 Task: Search one way flight ticket for 1 adult, 1 child, 1 infant in seat in premium economy from Midland/odessa: Midland International Air And Space Port to Fort Wayne: Fort Wayne International Airport on 8-4-2023. Choice of flights is JetBlue. Number of bags: 2 carry on bags and 4 checked bags. Price is upto 91000. Outbound departure time preference is 14:00.
Action: Mouse moved to (246, 332)
Screenshot: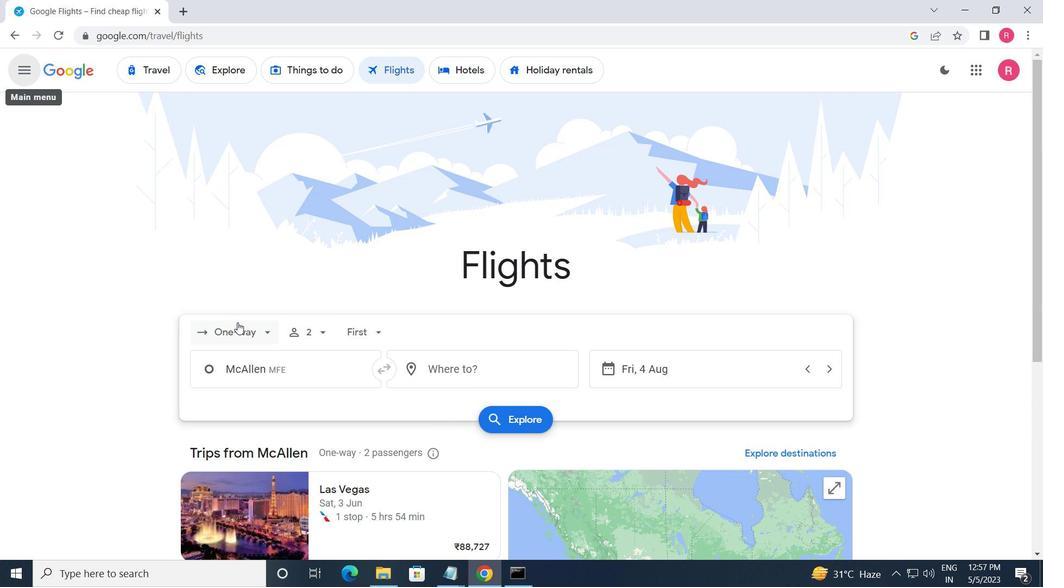 
Action: Mouse pressed left at (246, 332)
Screenshot: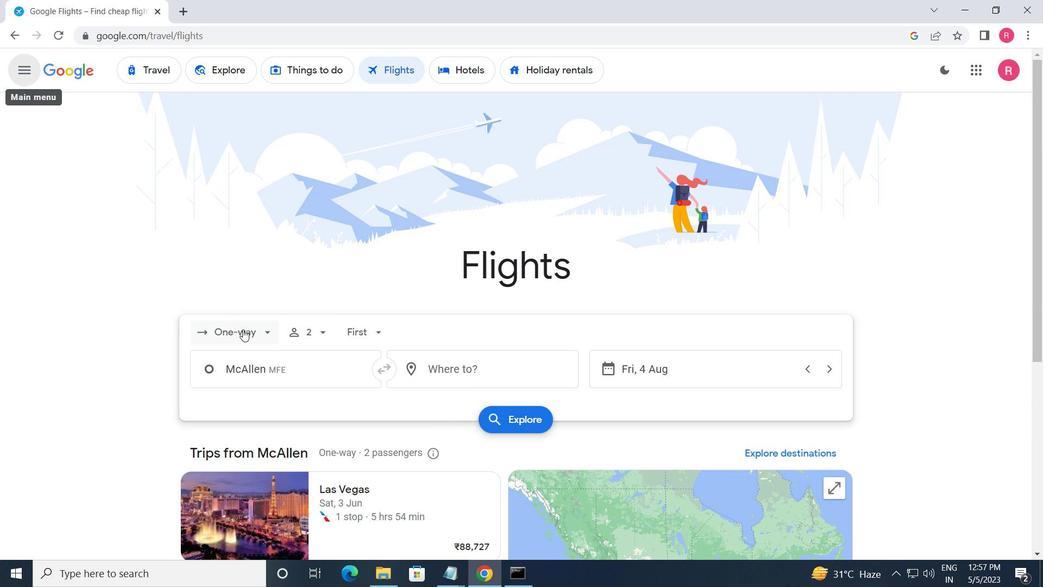 
Action: Mouse moved to (269, 390)
Screenshot: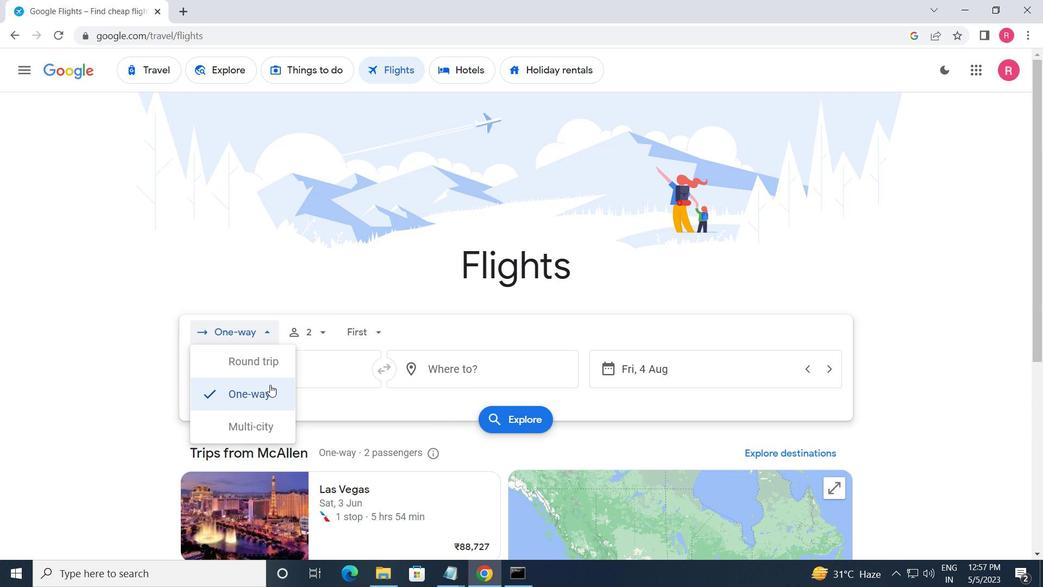 
Action: Mouse pressed left at (269, 390)
Screenshot: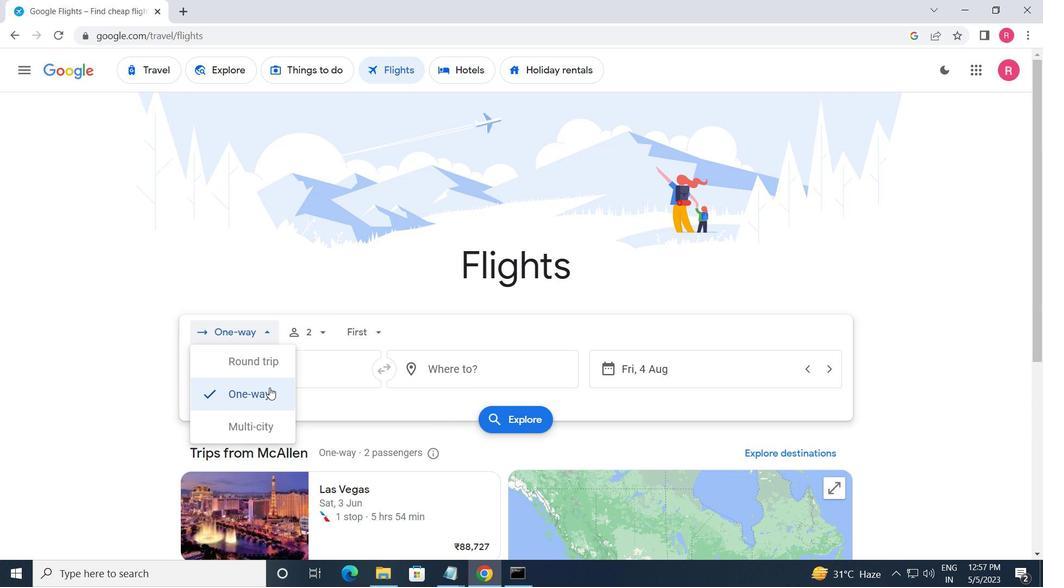 
Action: Mouse moved to (309, 330)
Screenshot: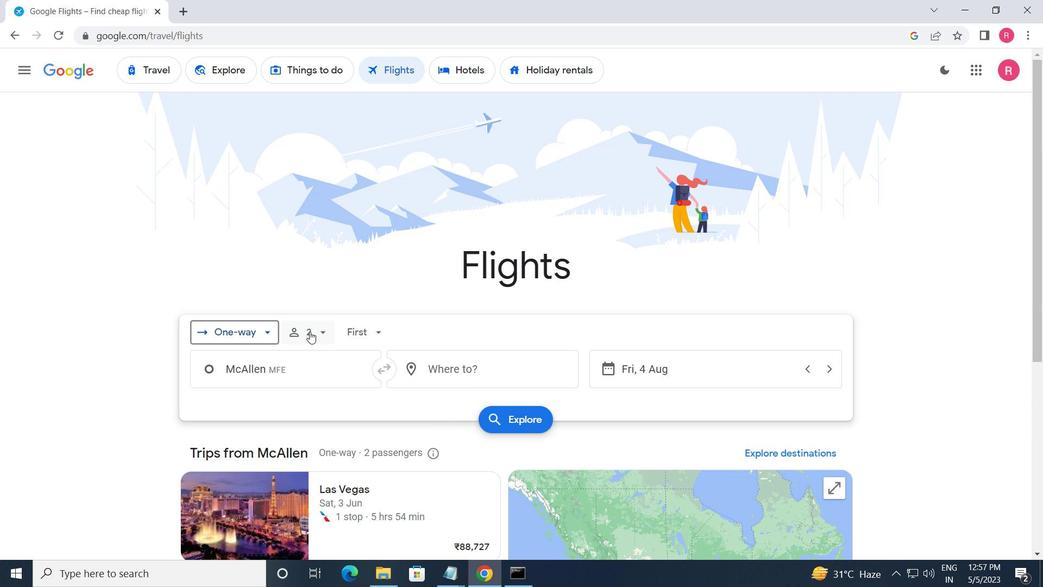 
Action: Mouse pressed left at (309, 330)
Screenshot: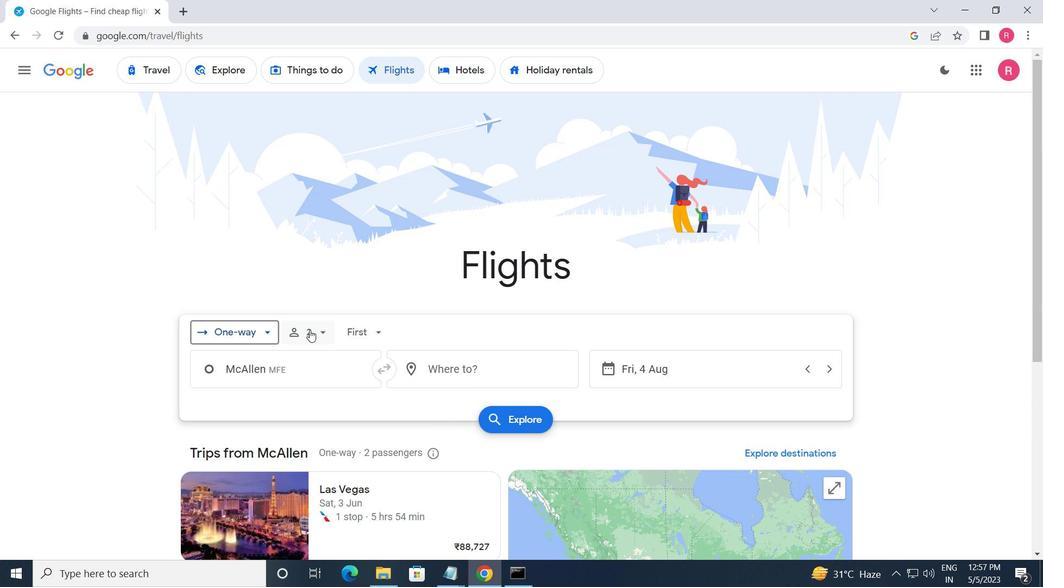 
Action: Mouse moved to (385, 366)
Screenshot: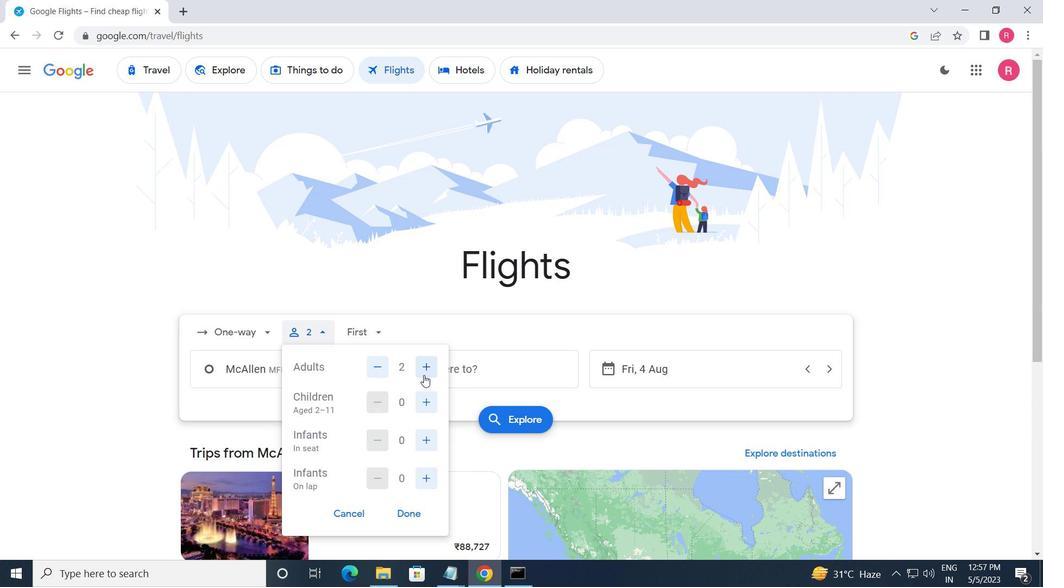 
Action: Mouse pressed left at (385, 366)
Screenshot: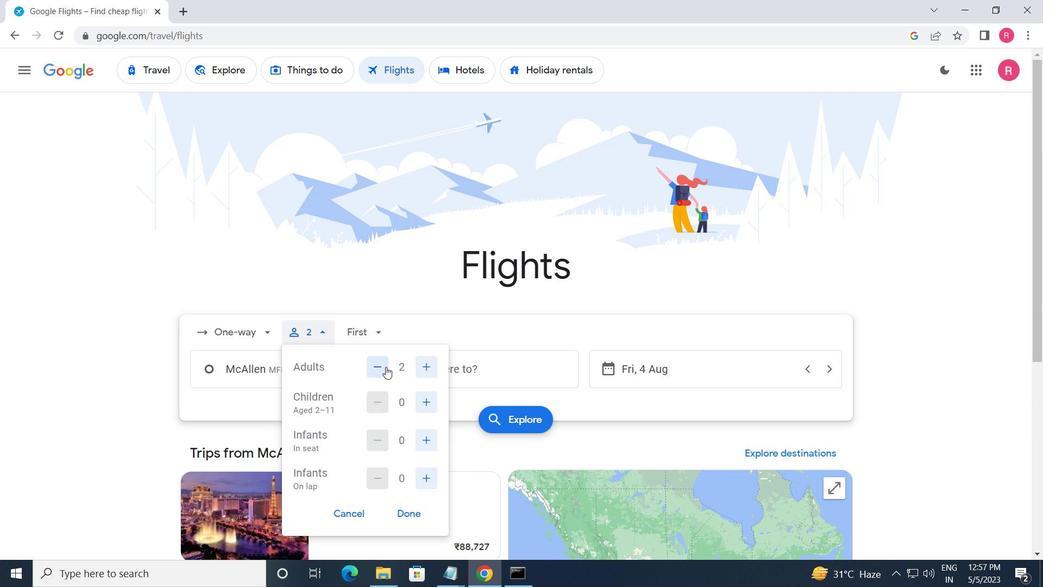 
Action: Mouse moved to (432, 402)
Screenshot: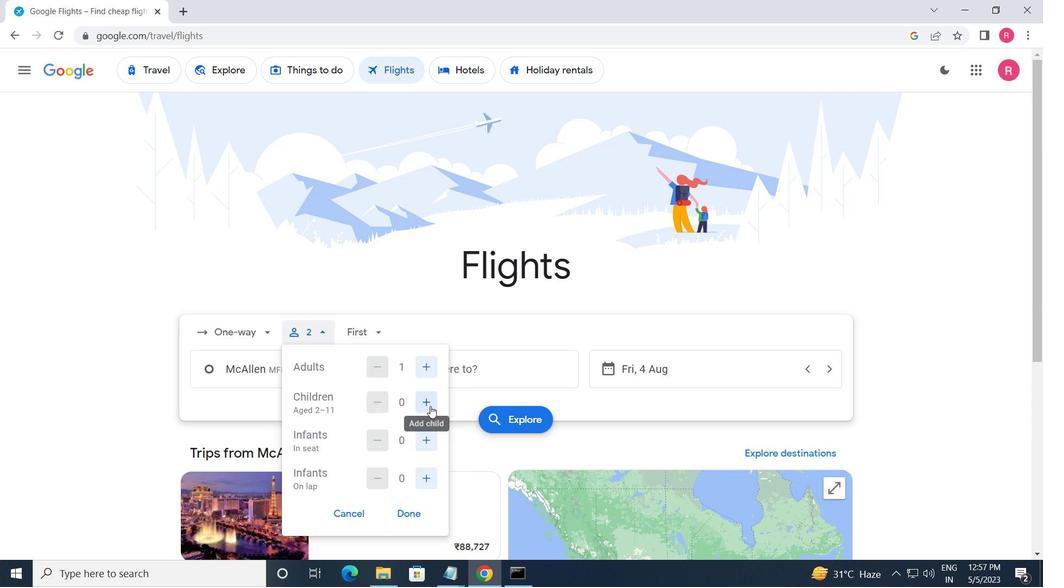 
Action: Mouse pressed left at (432, 402)
Screenshot: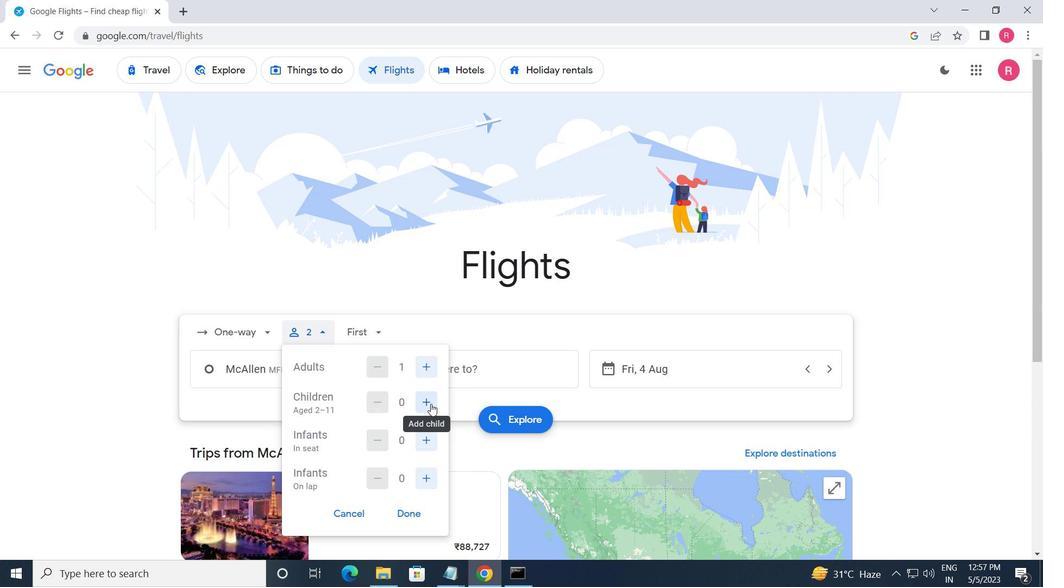 
Action: Mouse moved to (429, 440)
Screenshot: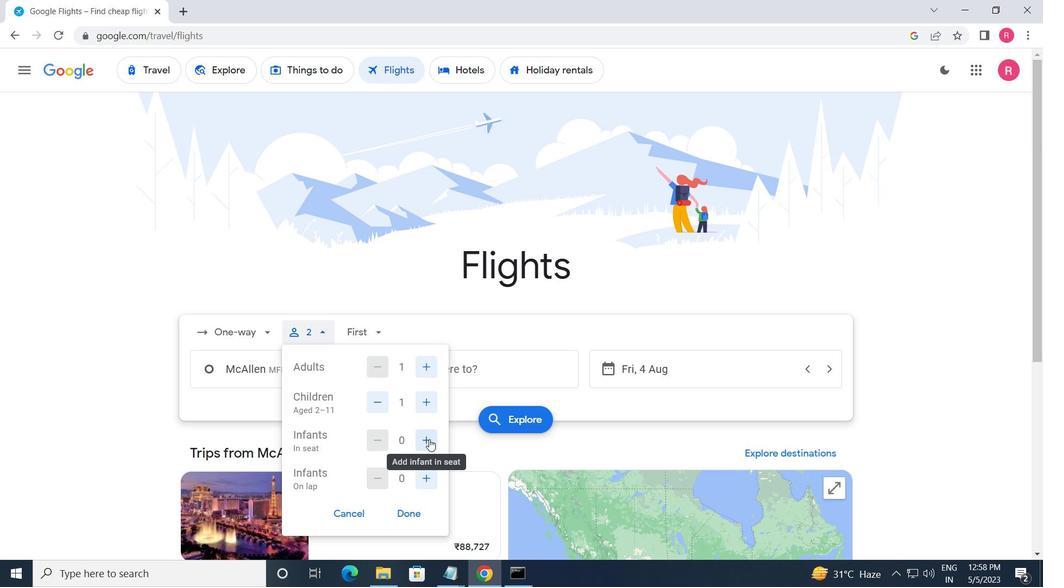 
Action: Mouse pressed left at (429, 440)
Screenshot: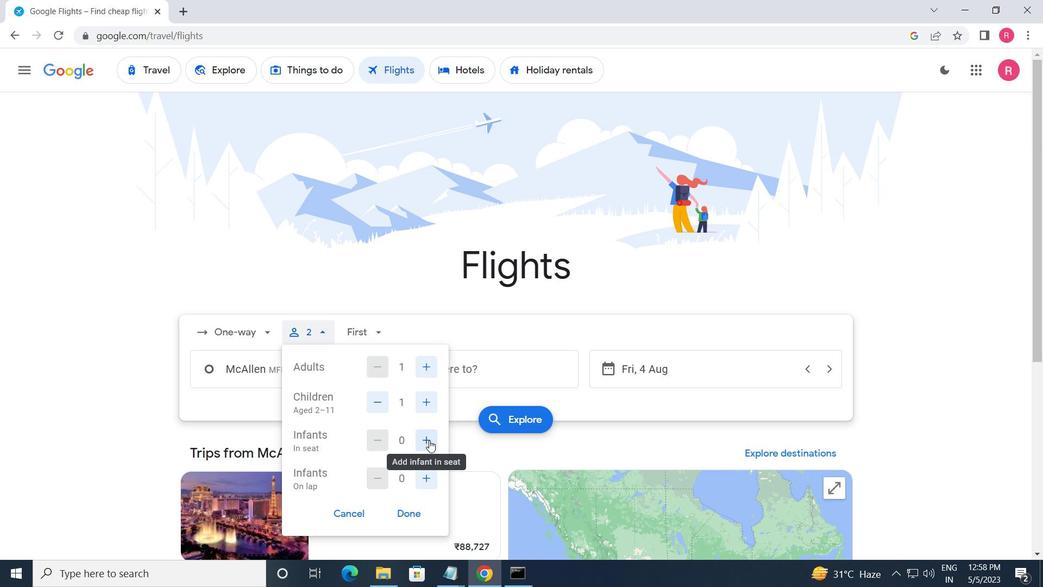 
Action: Mouse moved to (417, 517)
Screenshot: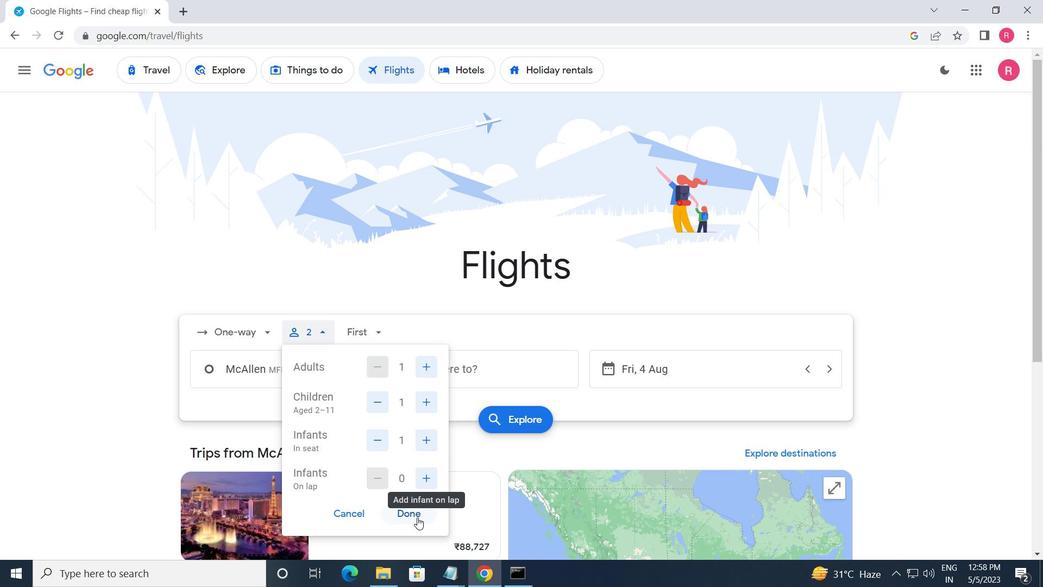 
Action: Mouse pressed left at (417, 517)
Screenshot: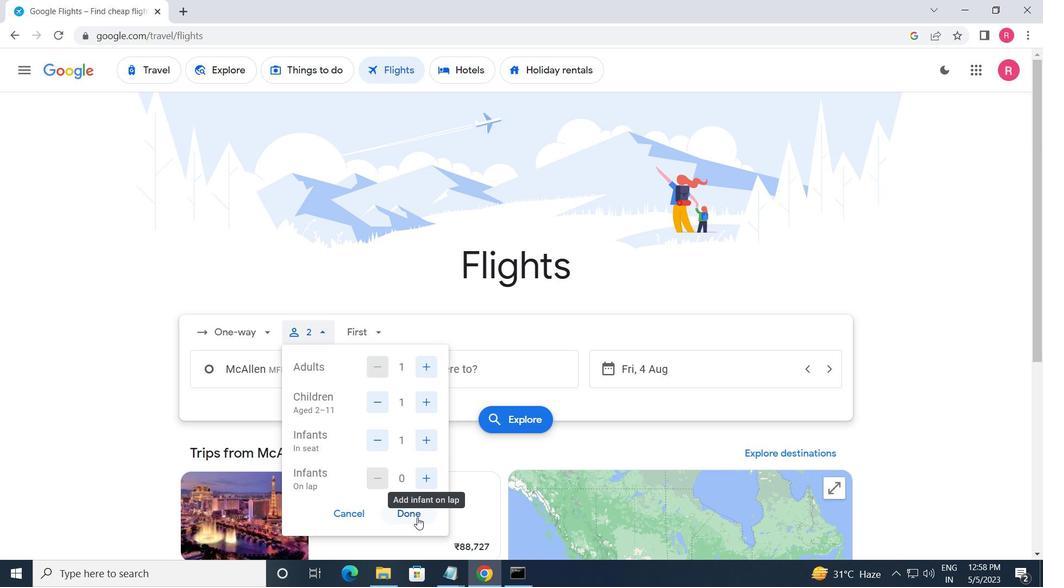 
Action: Mouse moved to (370, 334)
Screenshot: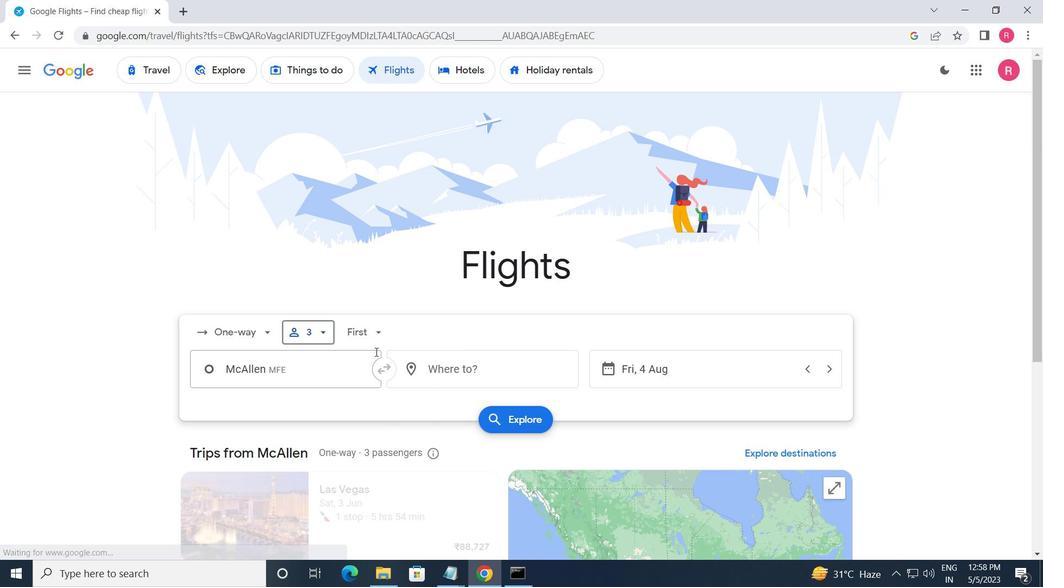 
Action: Mouse pressed left at (370, 334)
Screenshot: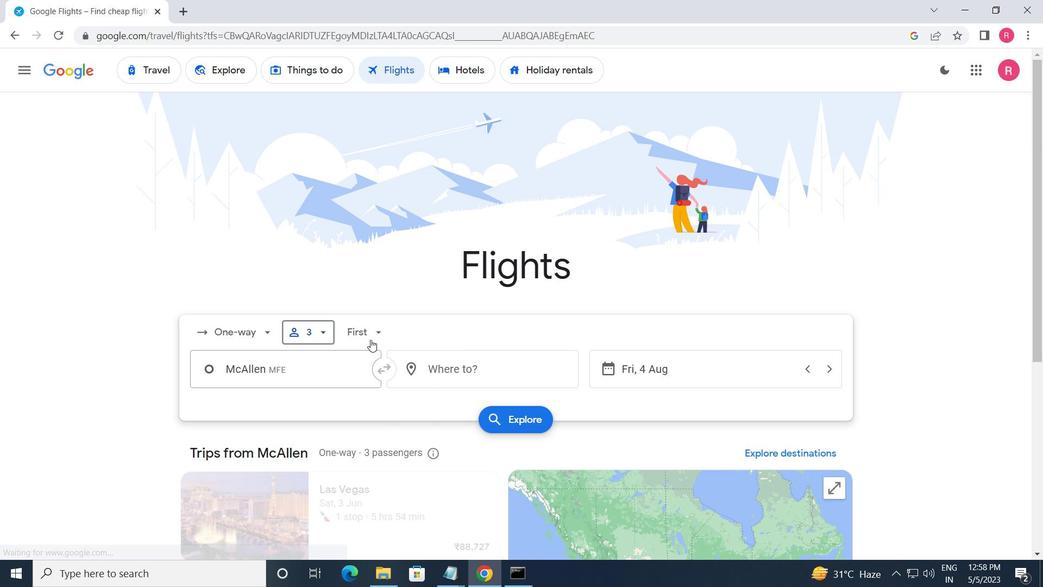 
Action: Mouse moved to (403, 397)
Screenshot: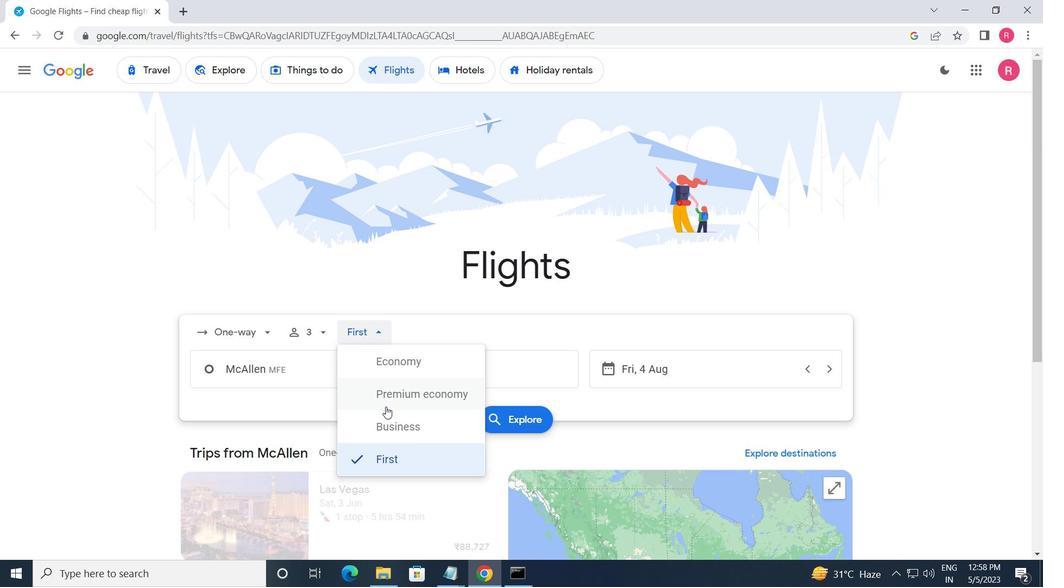 
Action: Mouse pressed left at (403, 397)
Screenshot: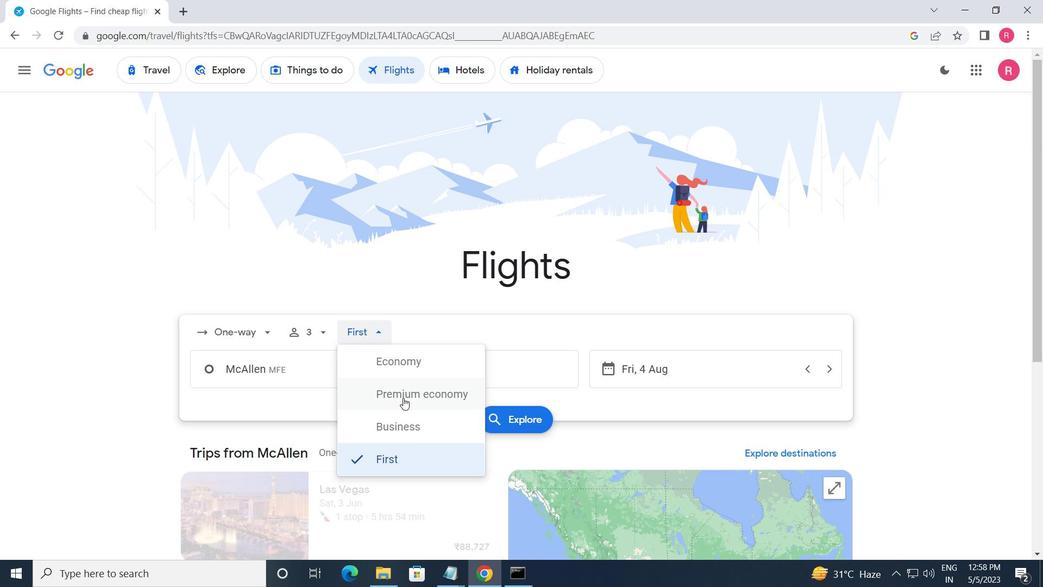 
Action: Mouse moved to (292, 372)
Screenshot: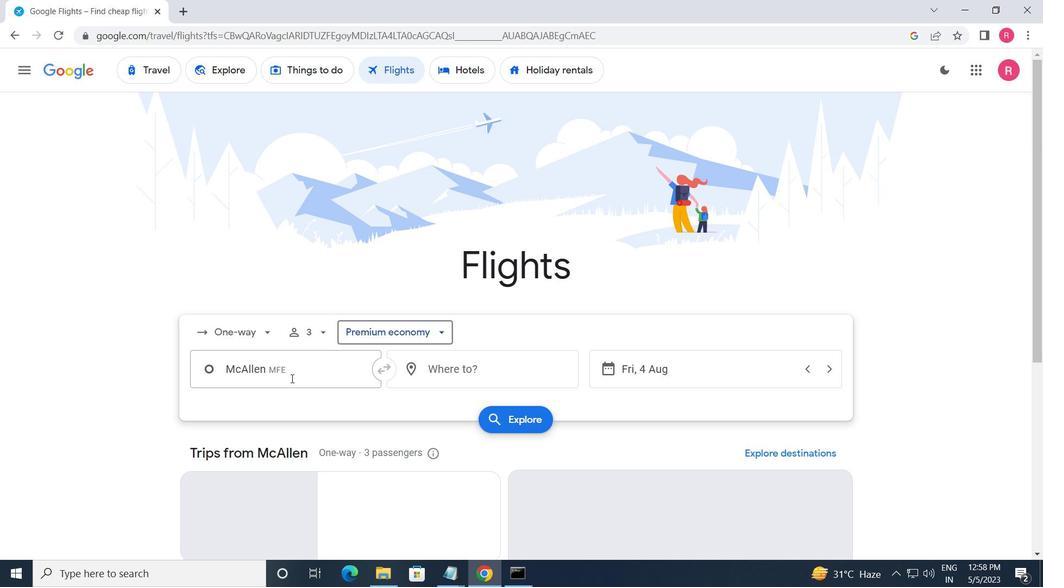 
Action: Mouse pressed left at (292, 372)
Screenshot: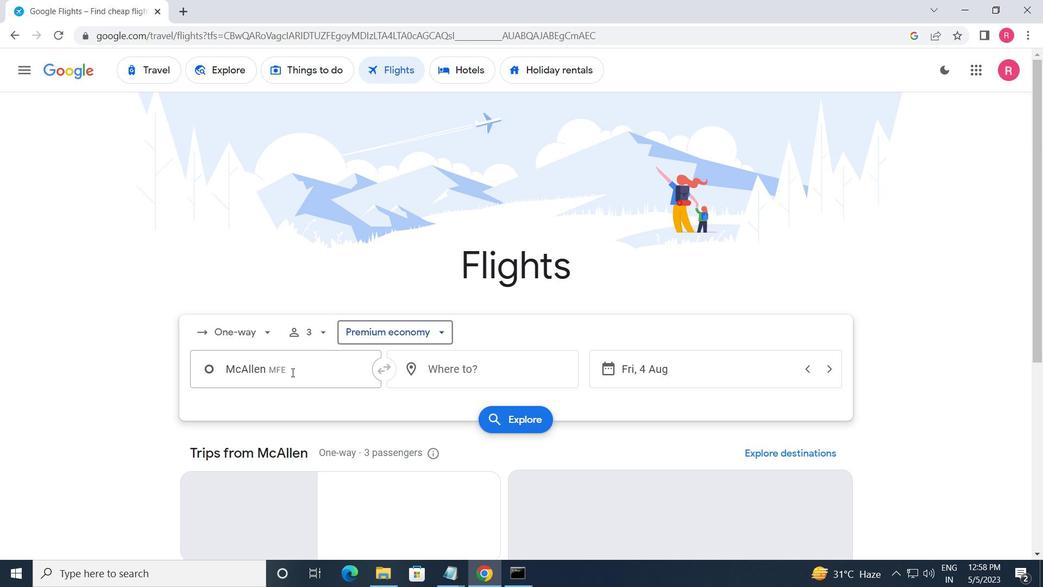 
Action: Key pressed <Key.backspace><Key.caps_lock>m<Key.caps_lock>idland
Screenshot: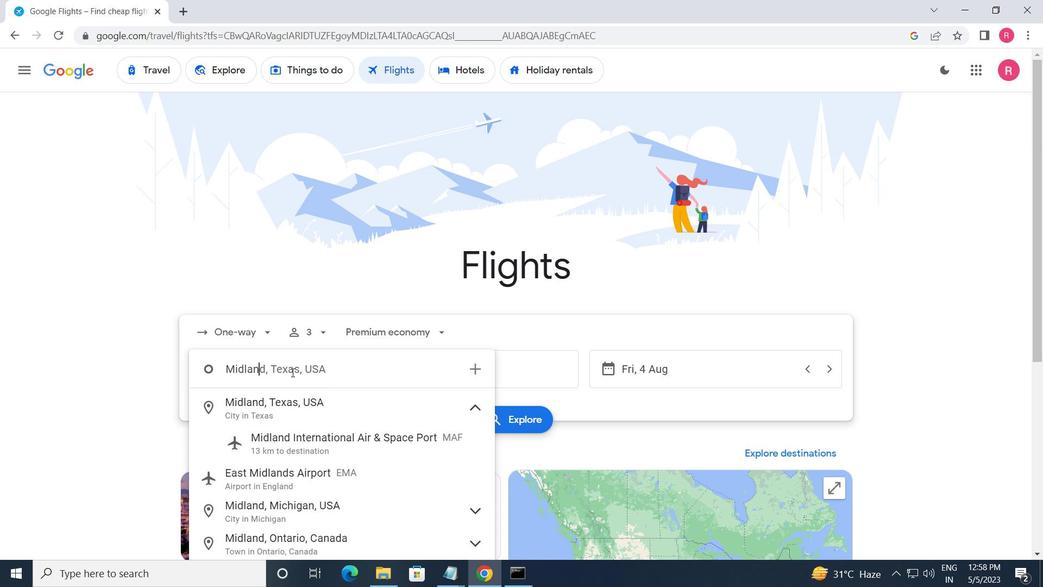 
Action: Mouse moved to (341, 449)
Screenshot: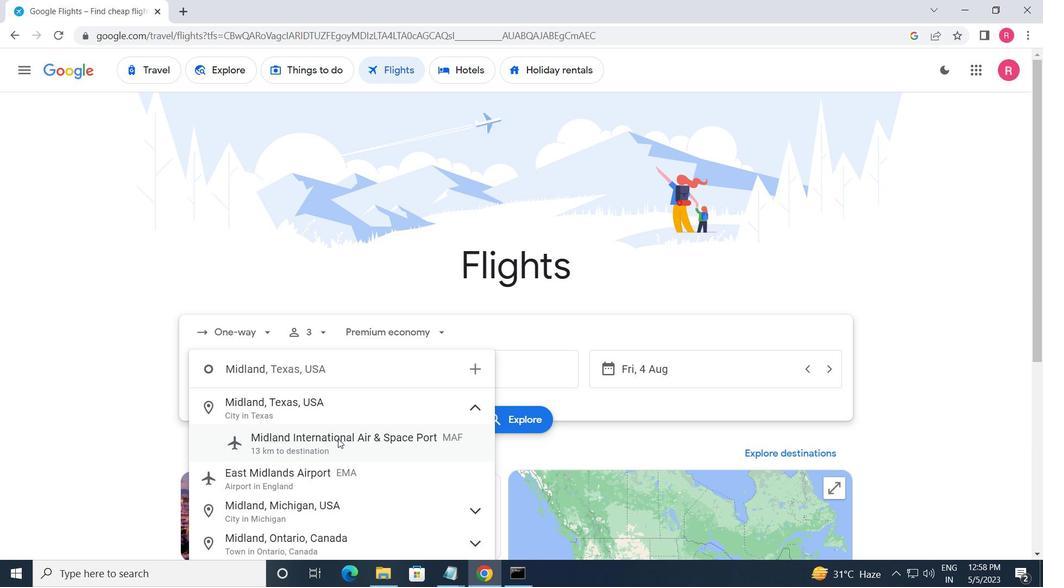 
Action: Mouse pressed left at (341, 449)
Screenshot: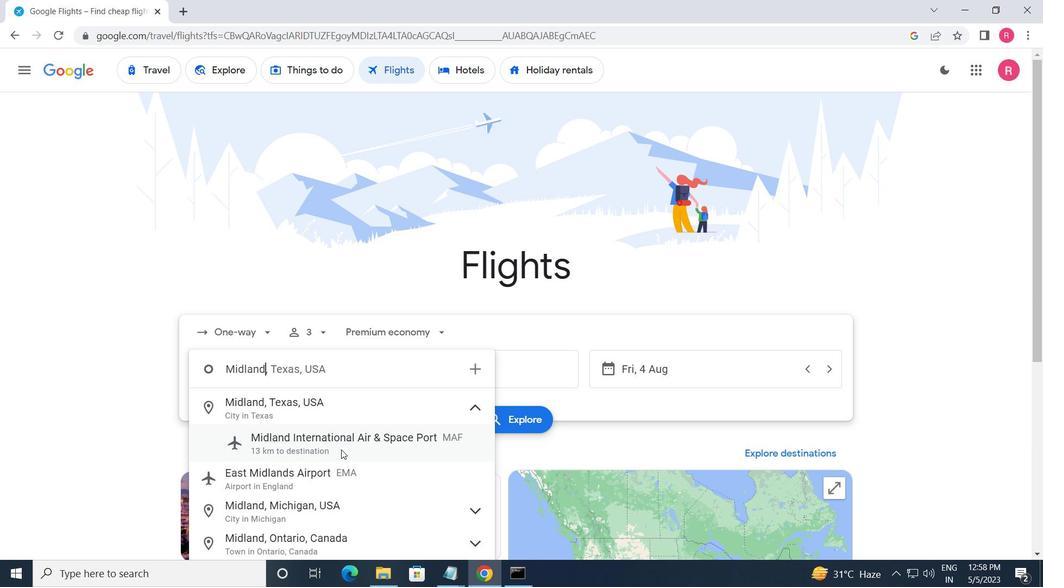
Action: Mouse moved to (492, 366)
Screenshot: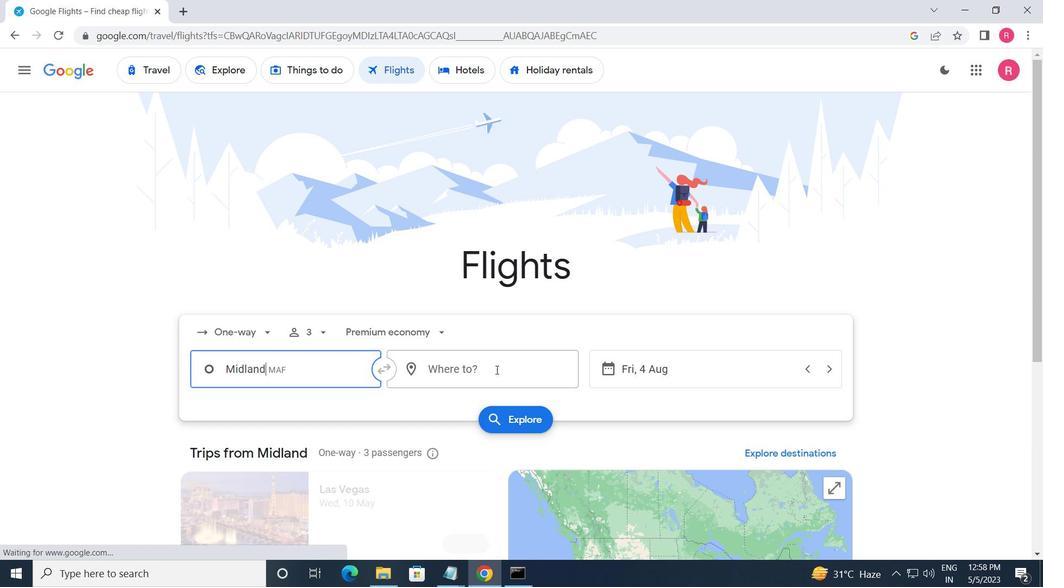 
Action: Mouse pressed left at (492, 366)
Screenshot: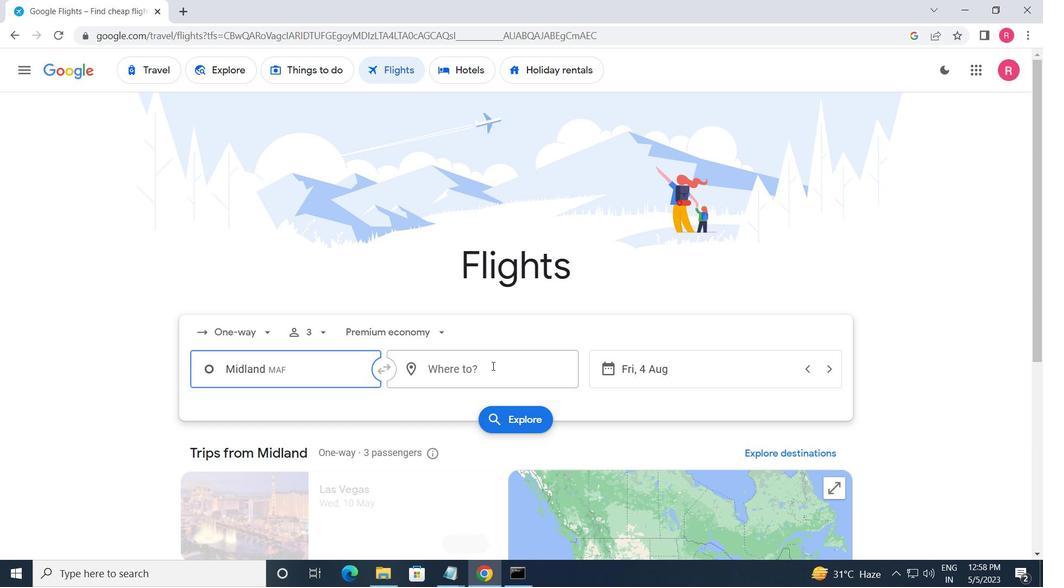 
Action: Mouse moved to (390, 502)
Screenshot: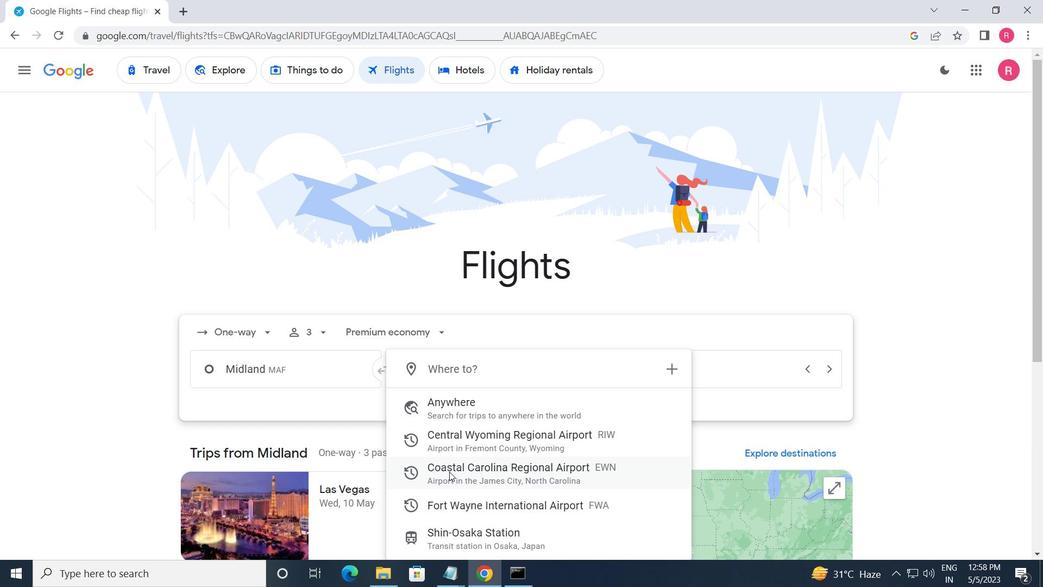 
Action: Key pressed <Key.caps_lock>f<Key.caps_lock>ort<Key.space><Key.caps_lock>w<Key.caps_lock>a
Screenshot: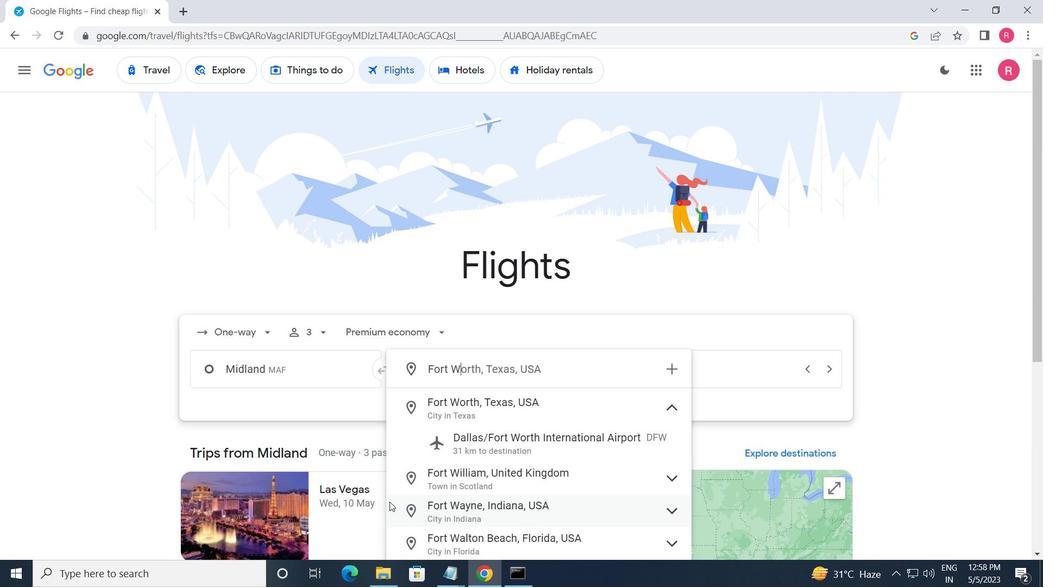 
Action: Mouse moved to (529, 455)
Screenshot: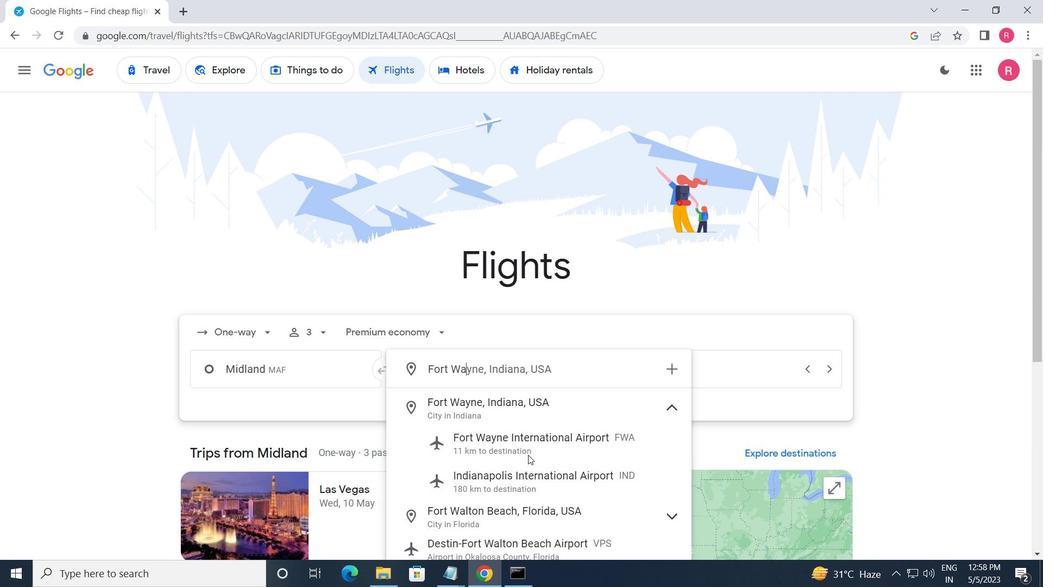 
Action: Mouse pressed left at (529, 455)
Screenshot: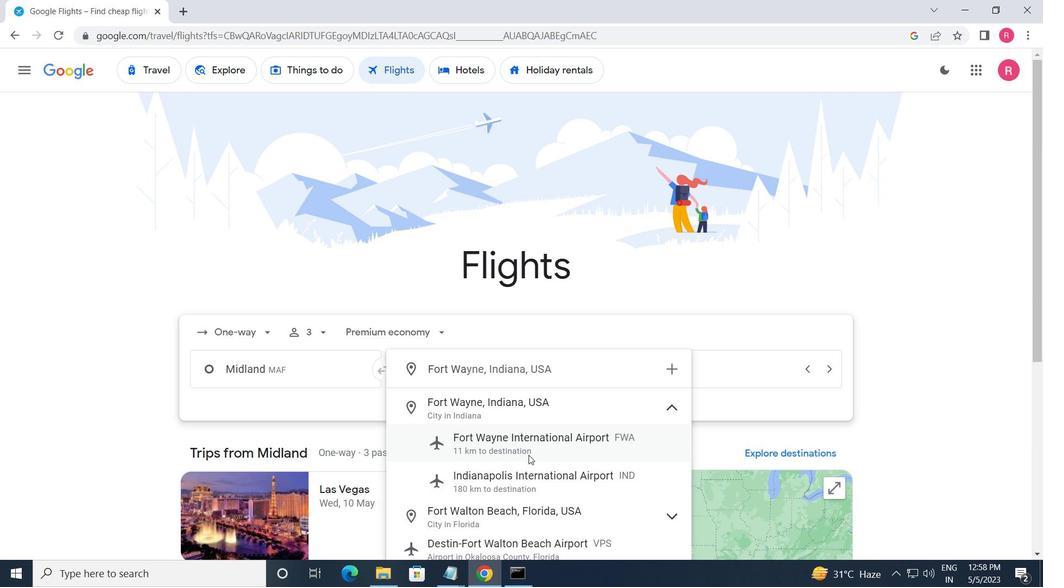 
Action: Mouse moved to (633, 371)
Screenshot: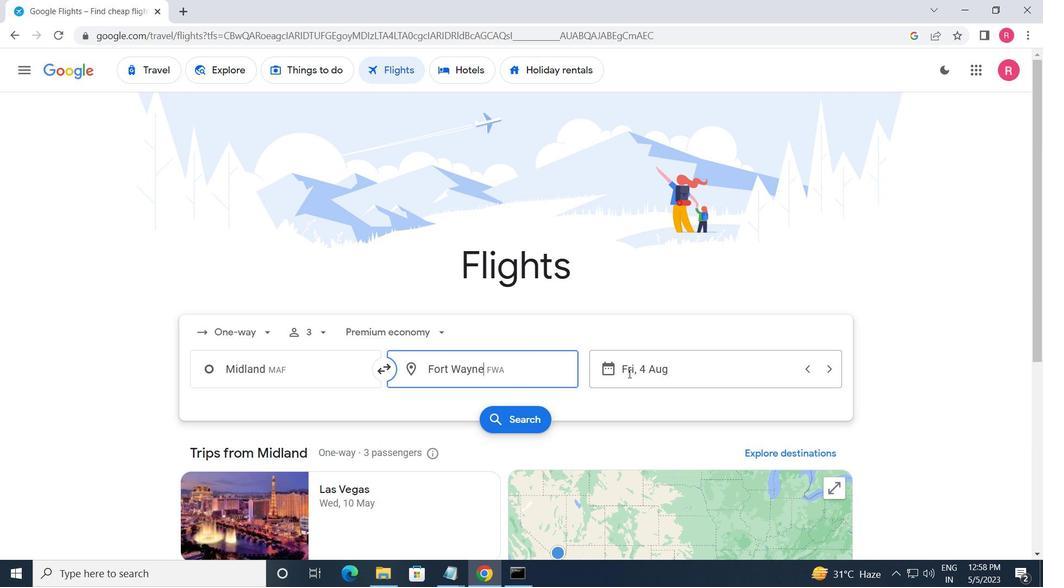 
Action: Mouse pressed left at (633, 371)
Screenshot: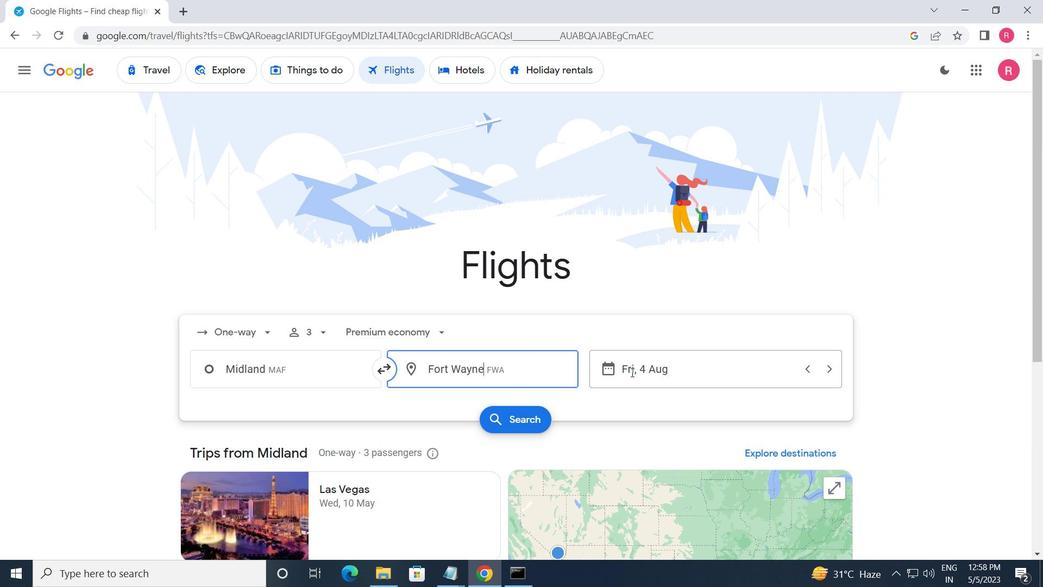 
Action: Mouse moved to (521, 317)
Screenshot: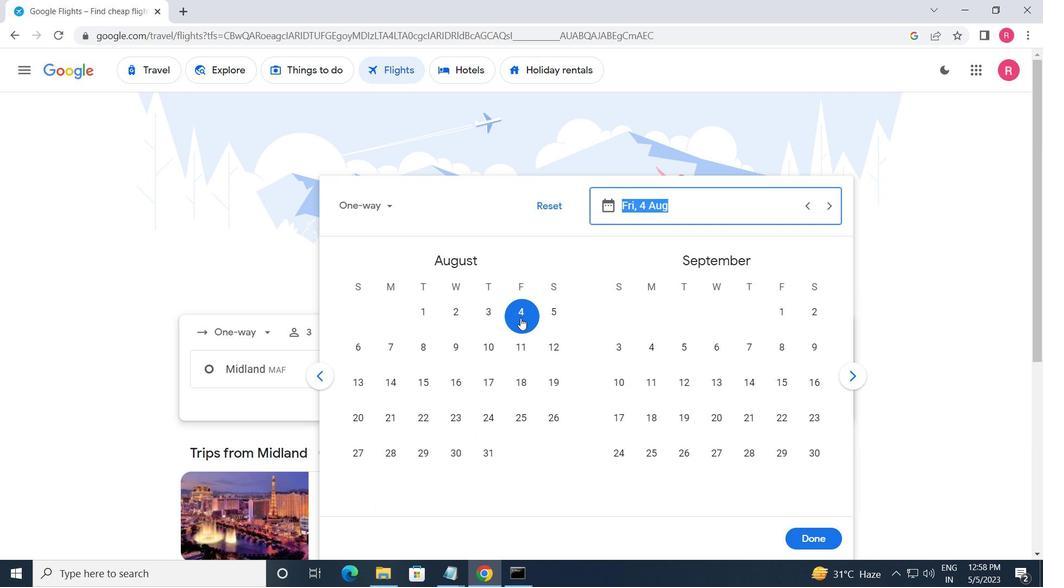 
Action: Mouse pressed left at (521, 317)
Screenshot: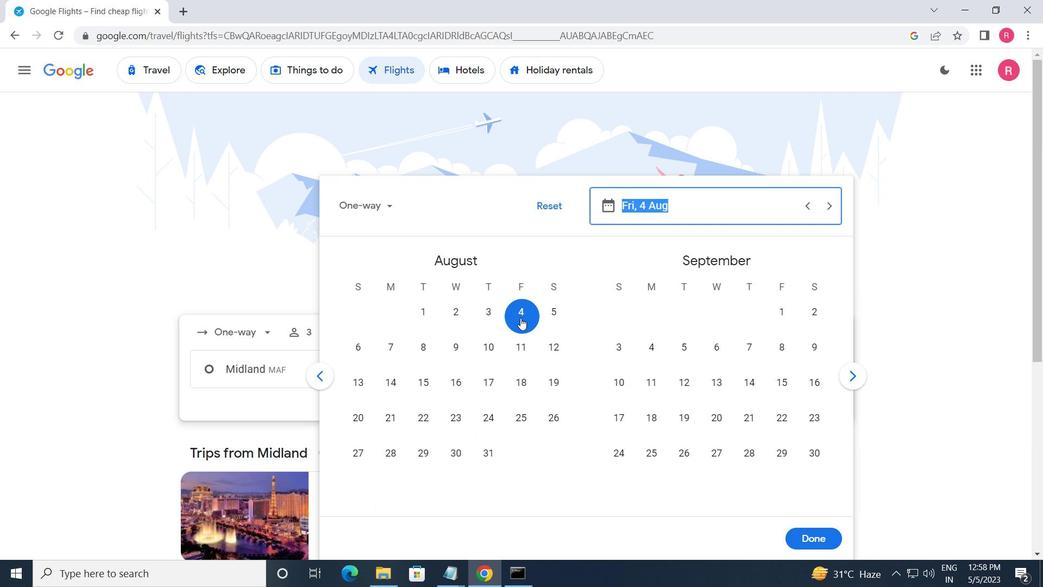 
Action: Mouse moved to (837, 538)
Screenshot: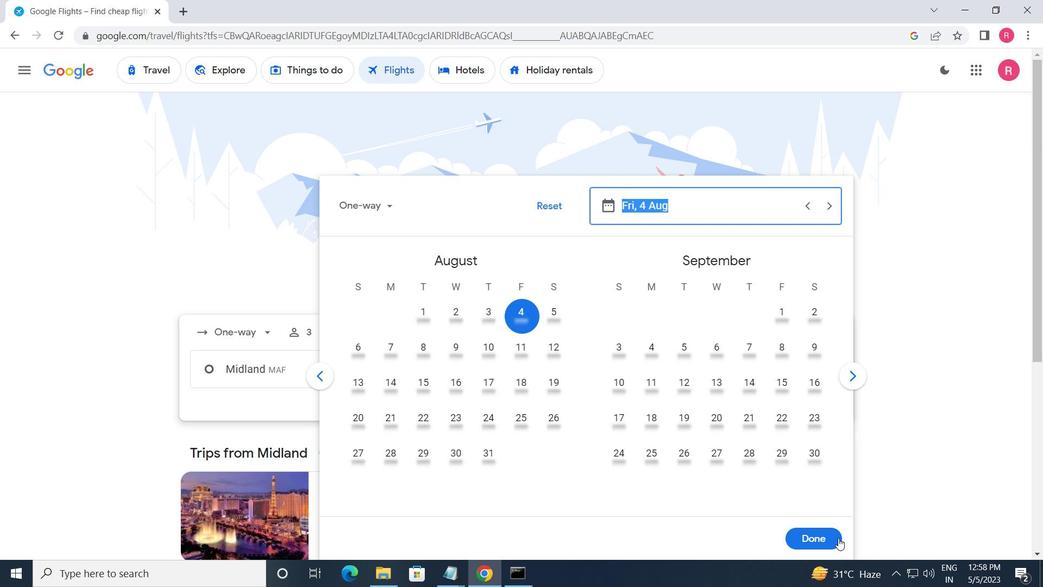 
Action: Mouse pressed left at (837, 538)
Screenshot: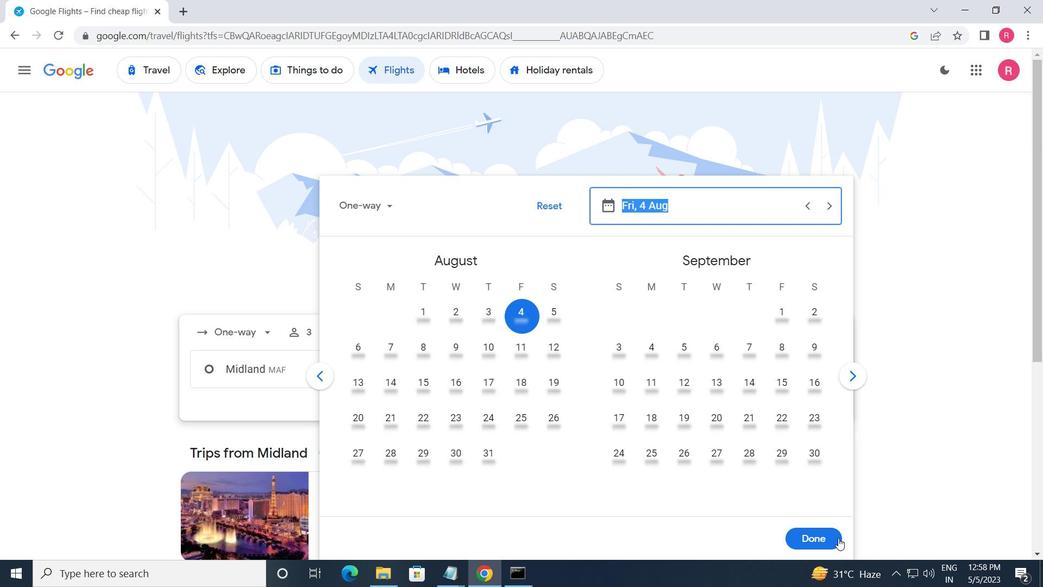 
Action: Mouse moved to (530, 415)
Screenshot: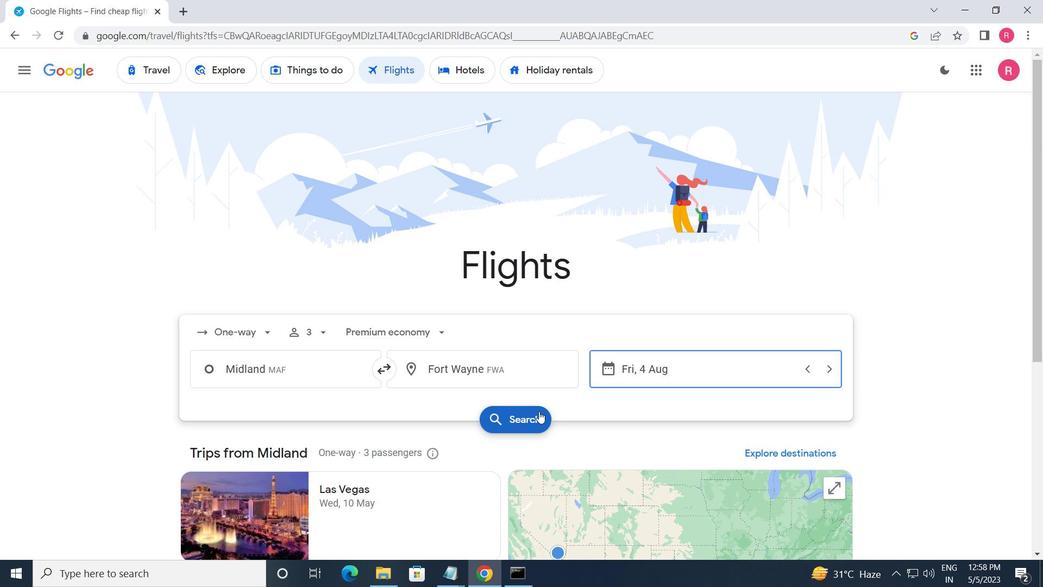
Action: Mouse pressed left at (530, 415)
Screenshot: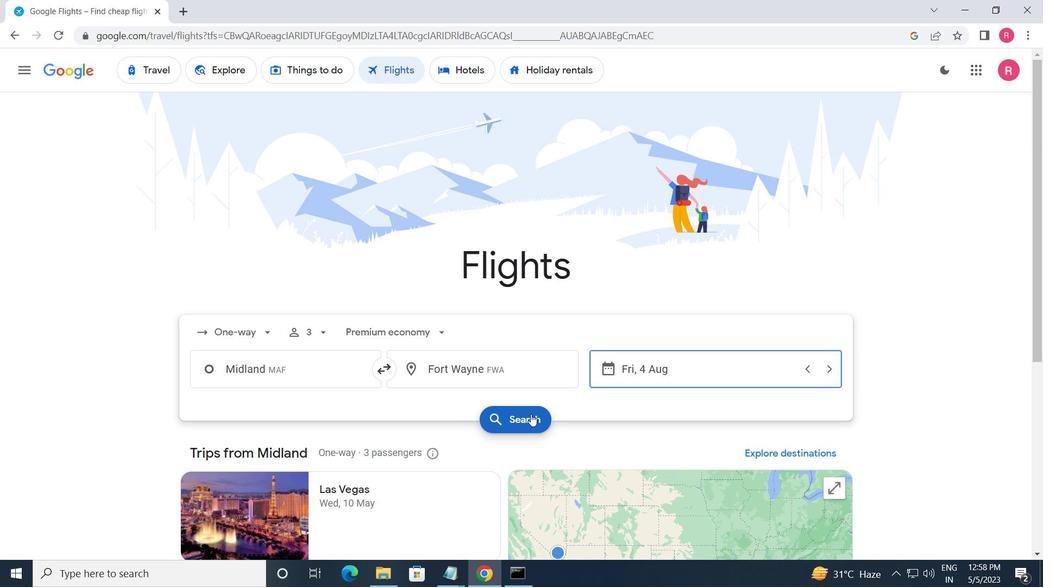 
Action: Mouse moved to (193, 195)
Screenshot: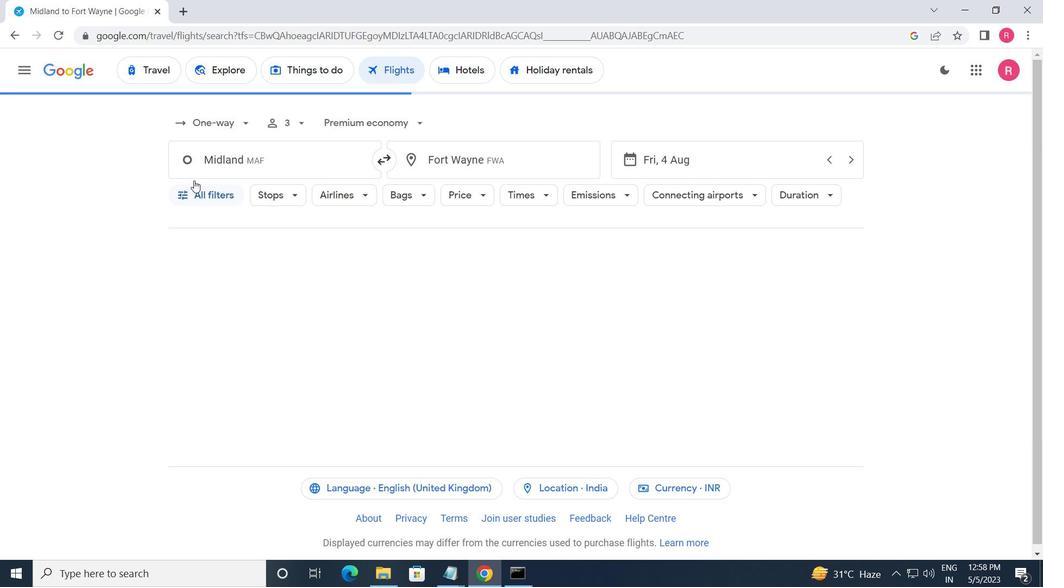 
Action: Mouse pressed left at (193, 195)
Screenshot: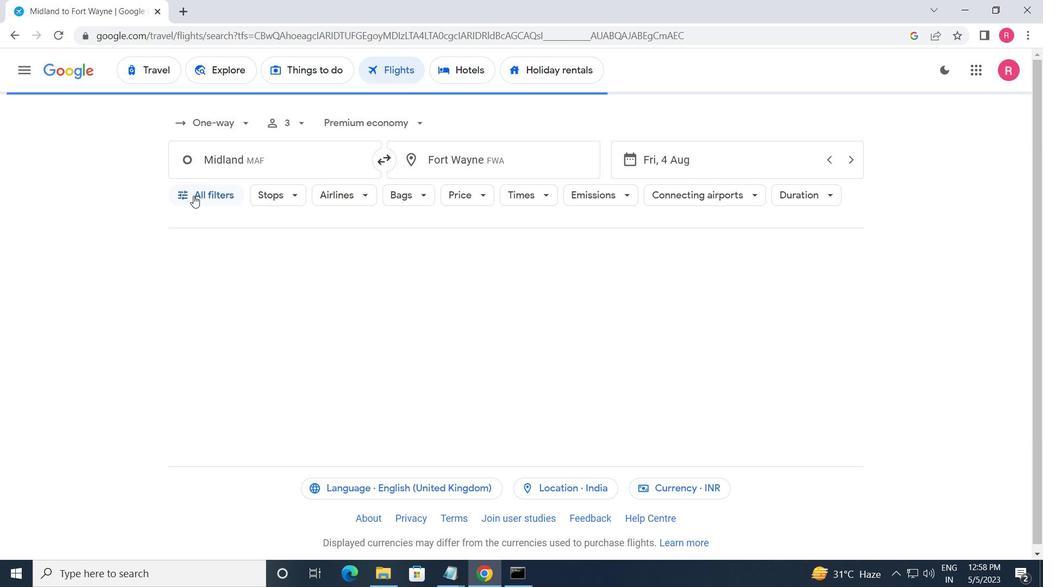 
Action: Mouse moved to (273, 302)
Screenshot: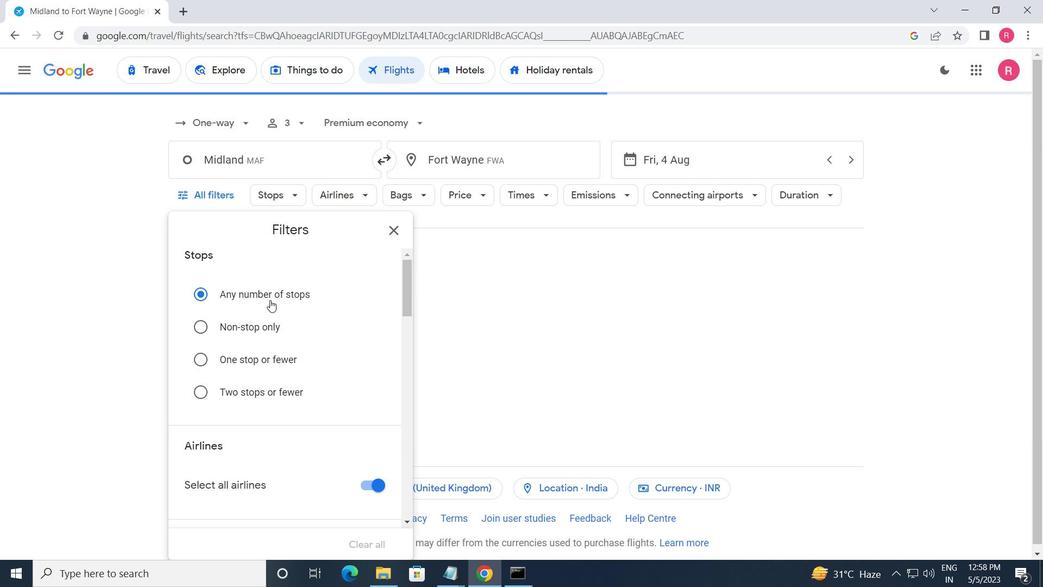 
Action: Mouse scrolled (273, 301) with delta (0, 0)
Screenshot: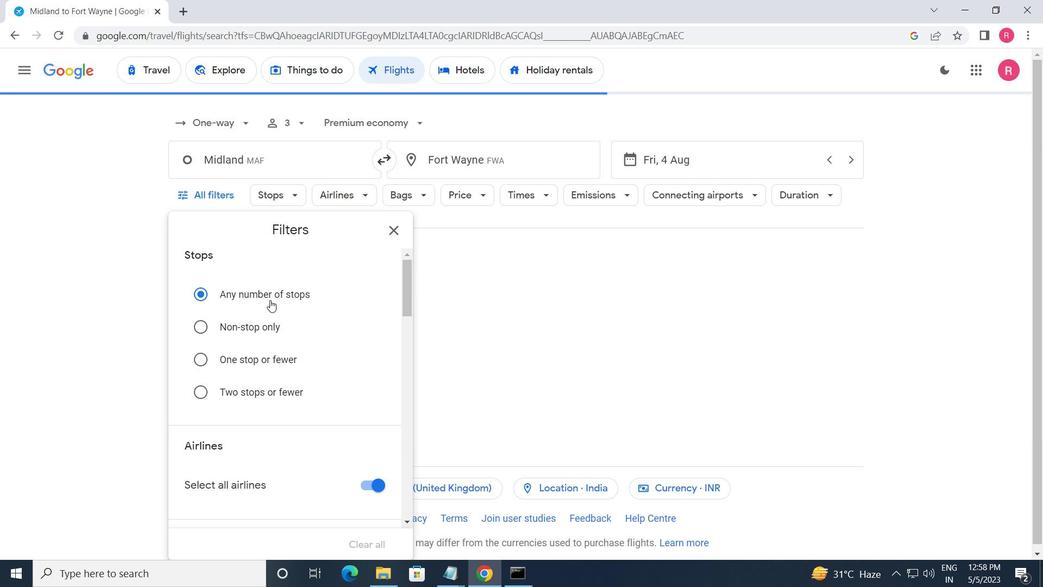 
Action: Mouse moved to (288, 307)
Screenshot: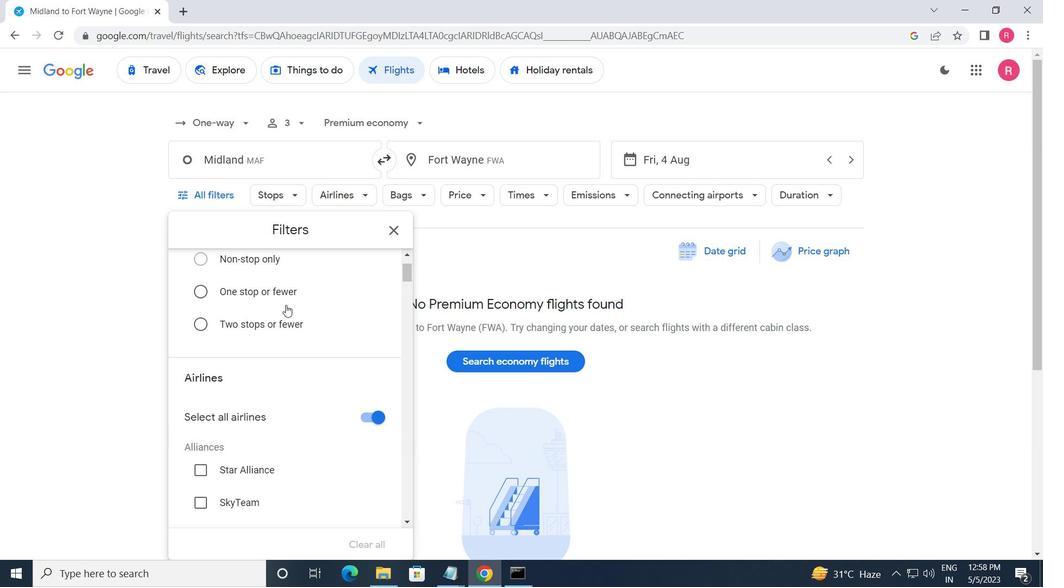 
Action: Mouse scrolled (288, 307) with delta (0, 0)
Screenshot: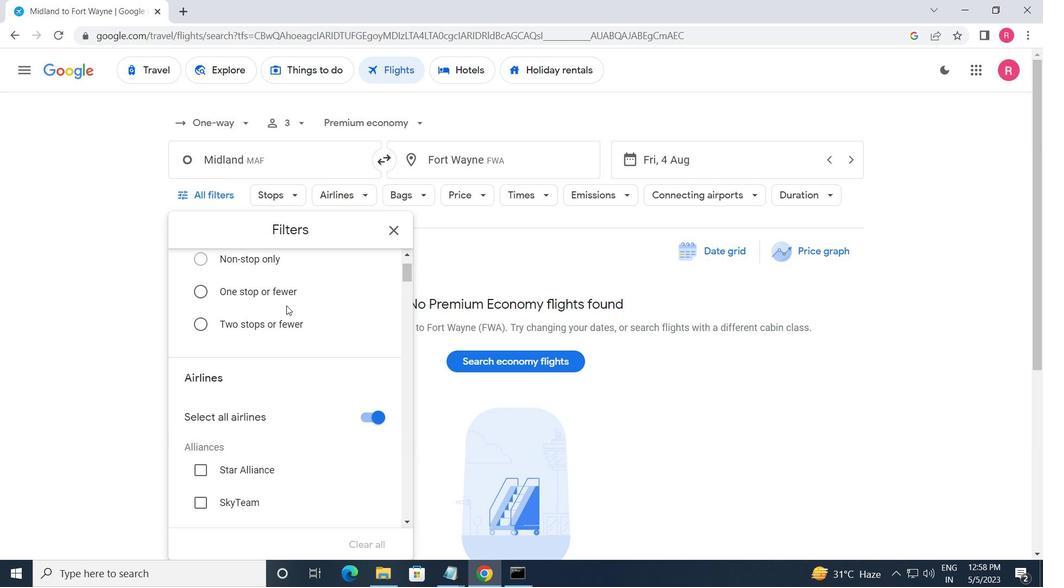 
Action: Mouse moved to (288, 311)
Screenshot: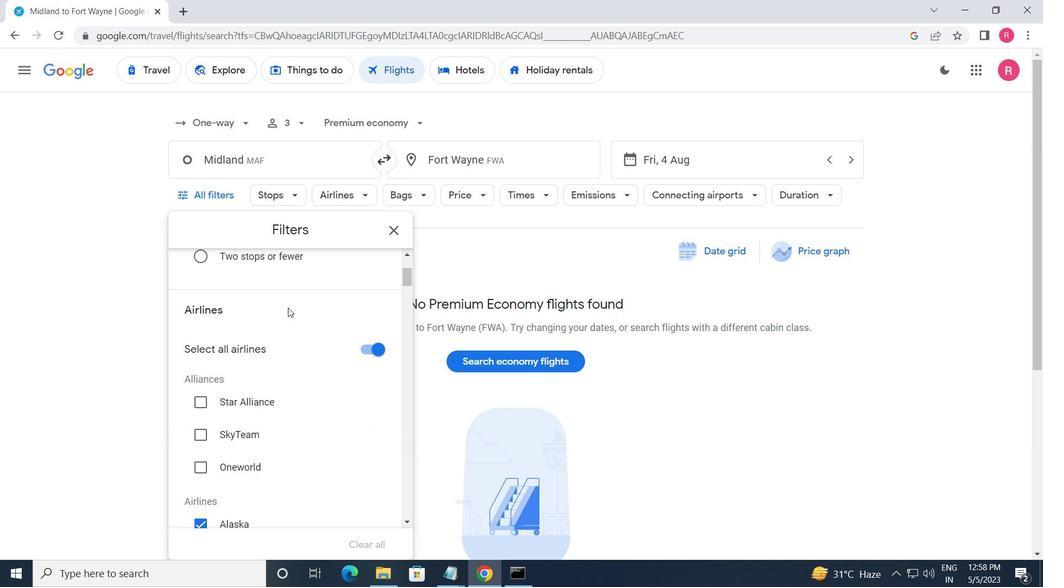
Action: Mouse scrolled (288, 310) with delta (0, 0)
Screenshot: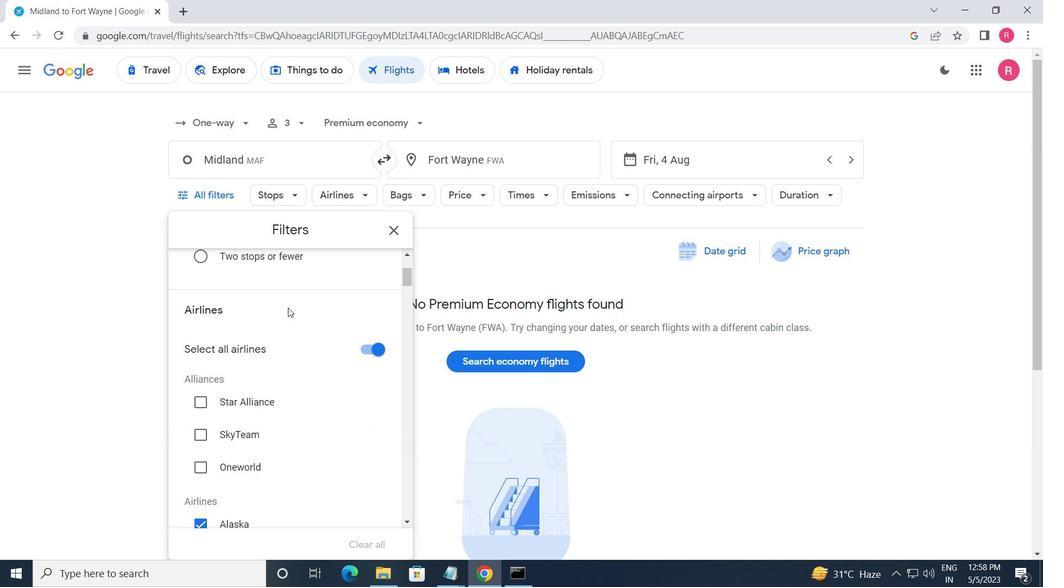 
Action: Mouse moved to (288, 320)
Screenshot: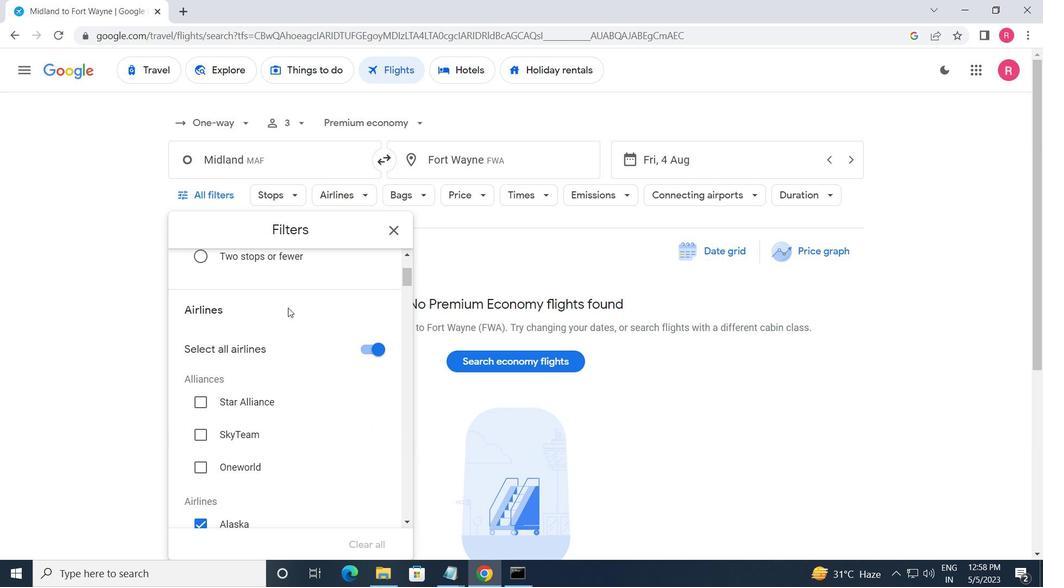 
Action: Mouse scrolled (288, 319) with delta (0, 0)
Screenshot: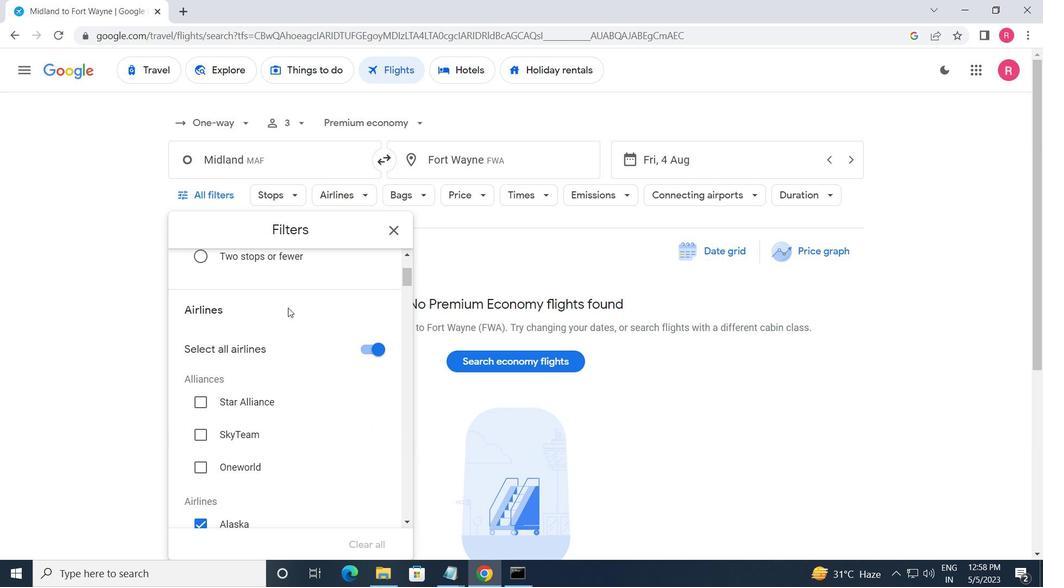 
Action: Mouse moved to (288, 322)
Screenshot: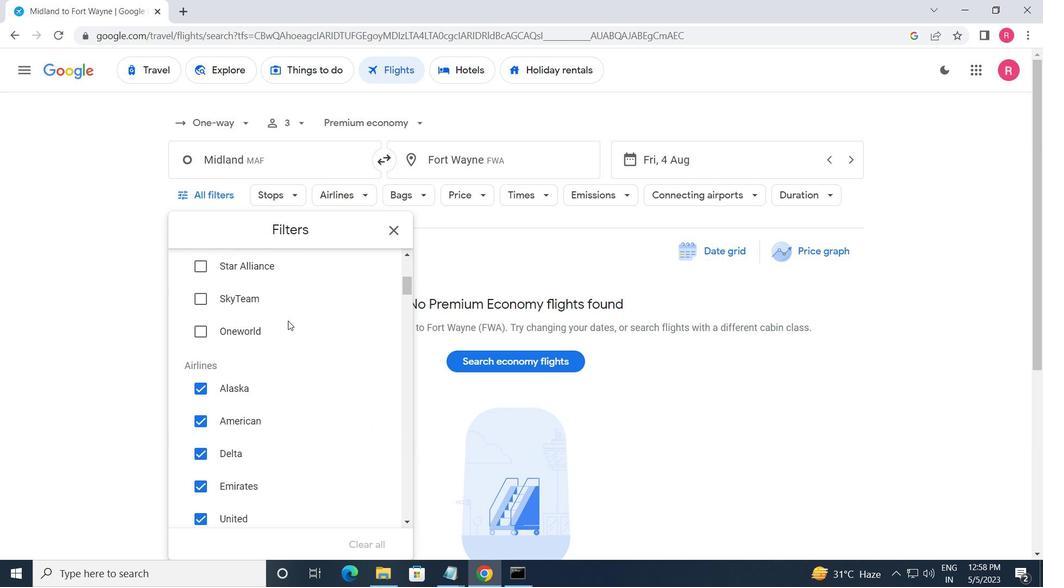 
Action: Mouse scrolled (288, 322) with delta (0, 0)
Screenshot: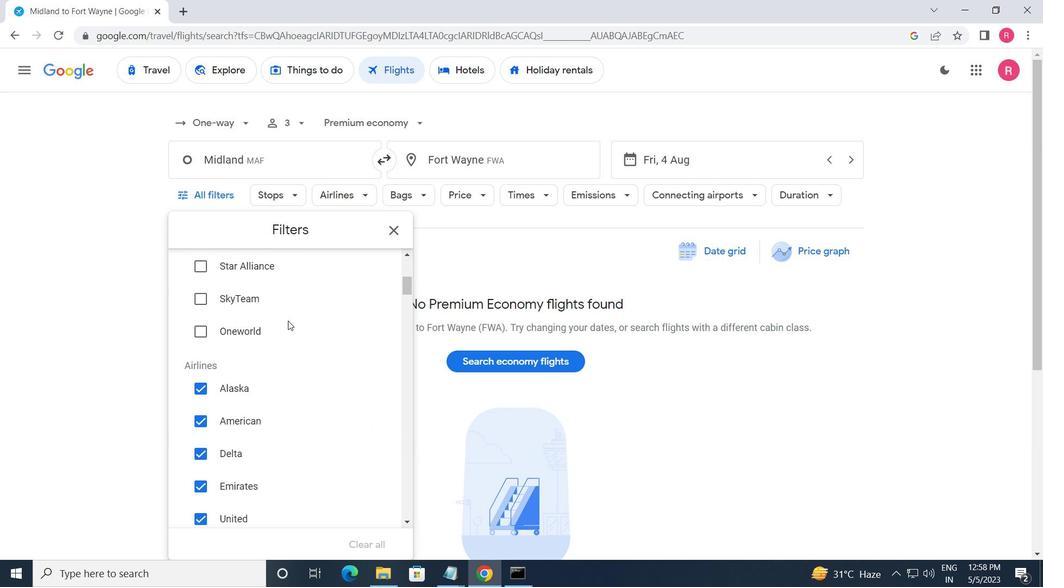 
Action: Mouse moved to (353, 328)
Screenshot: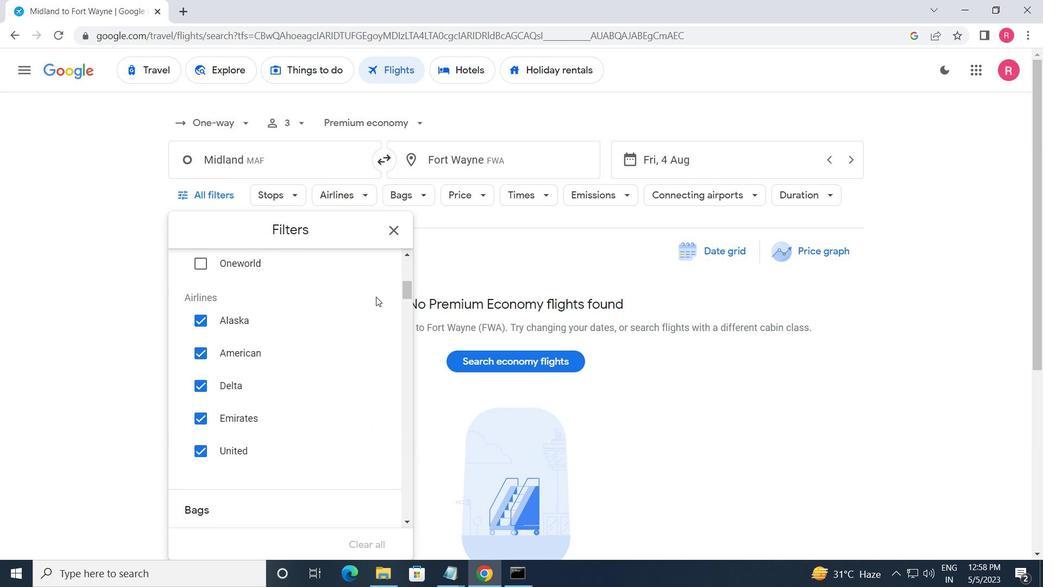 
Action: Mouse scrolled (353, 329) with delta (0, 0)
Screenshot: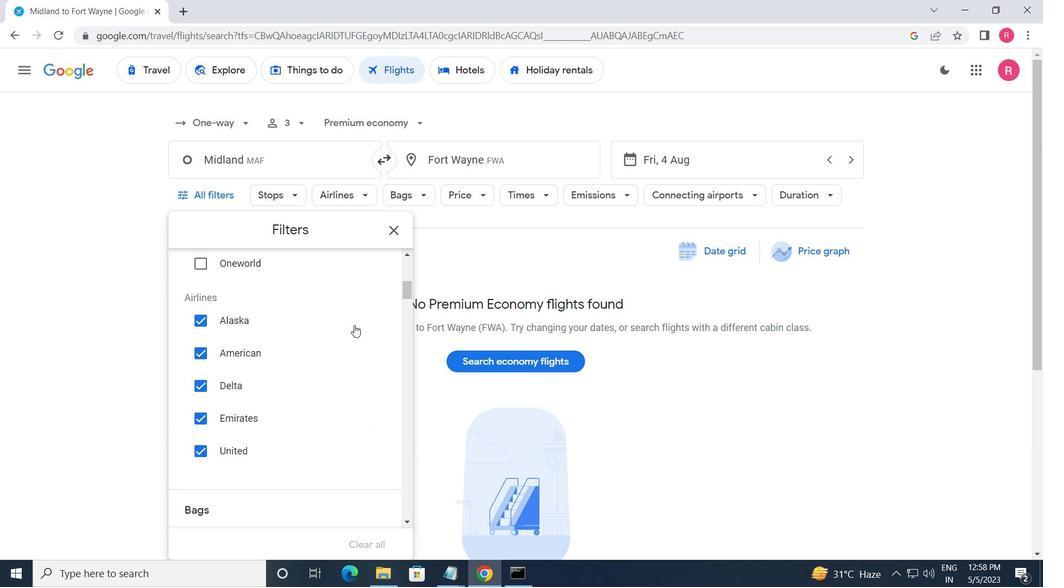 
Action: Mouse scrolled (353, 329) with delta (0, 0)
Screenshot: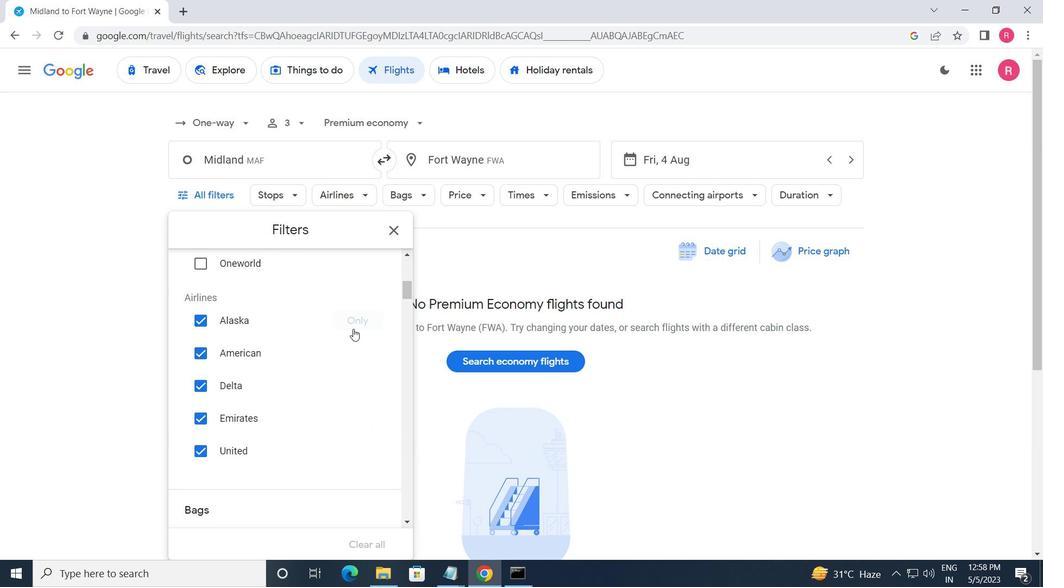 
Action: Mouse moved to (365, 282)
Screenshot: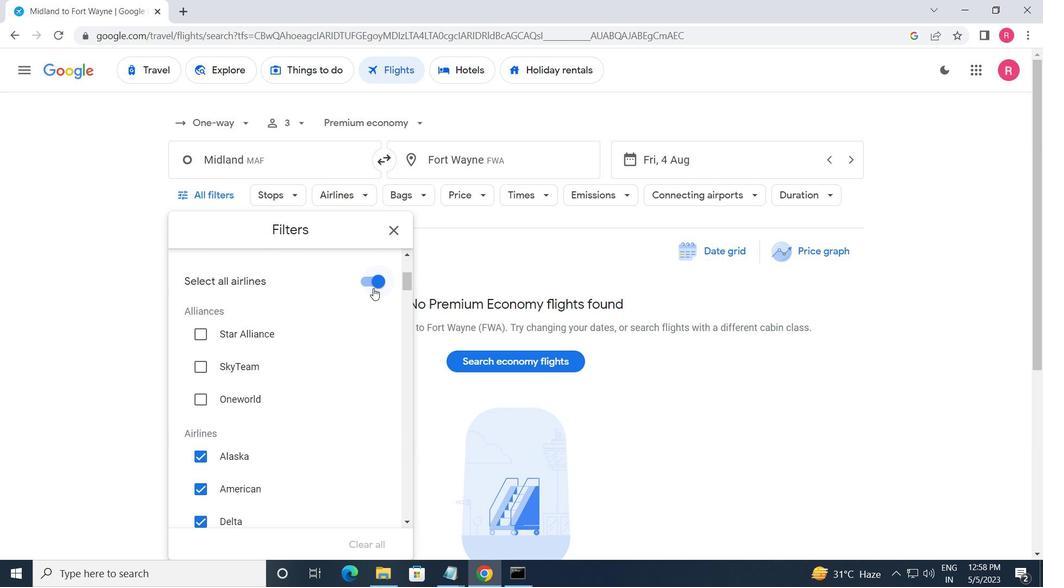 
Action: Mouse pressed left at (365, 282)
Screenshot: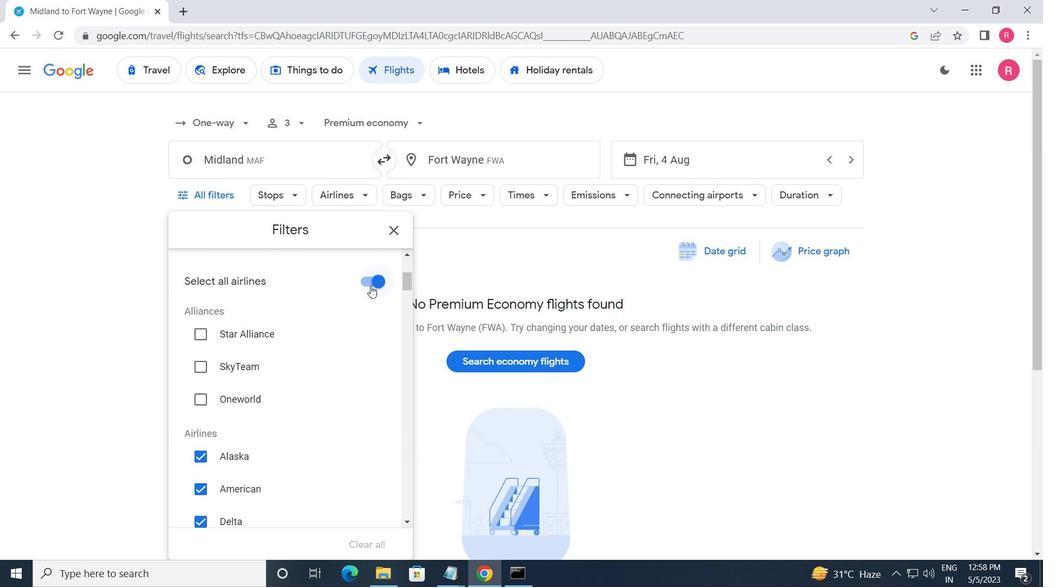 
Action: Mouse moved to (311, 339)
Screenshot: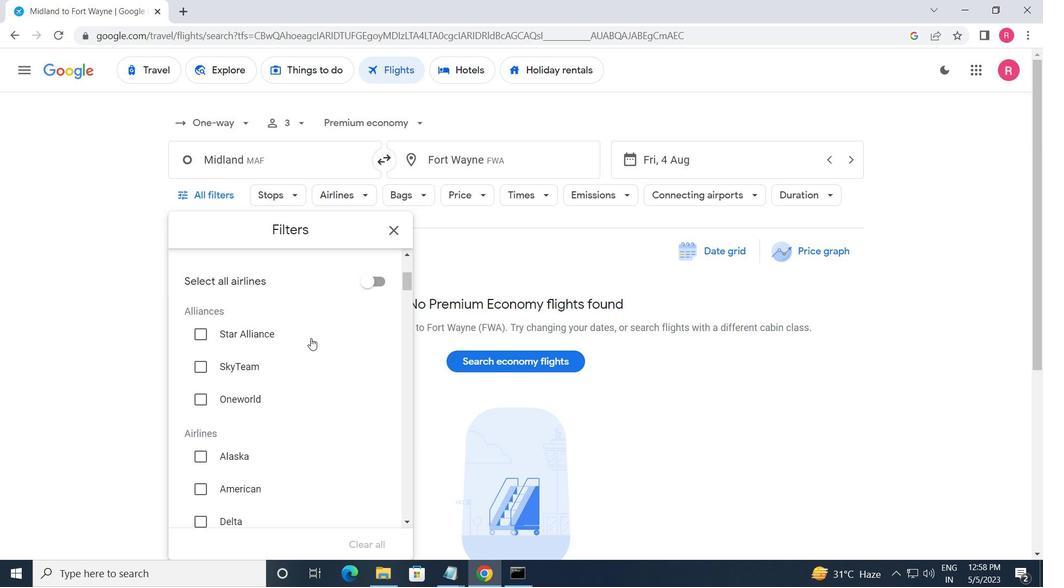 
Action: Mouse scrolled (311, 338) with delta (0, 0)
Screenshot: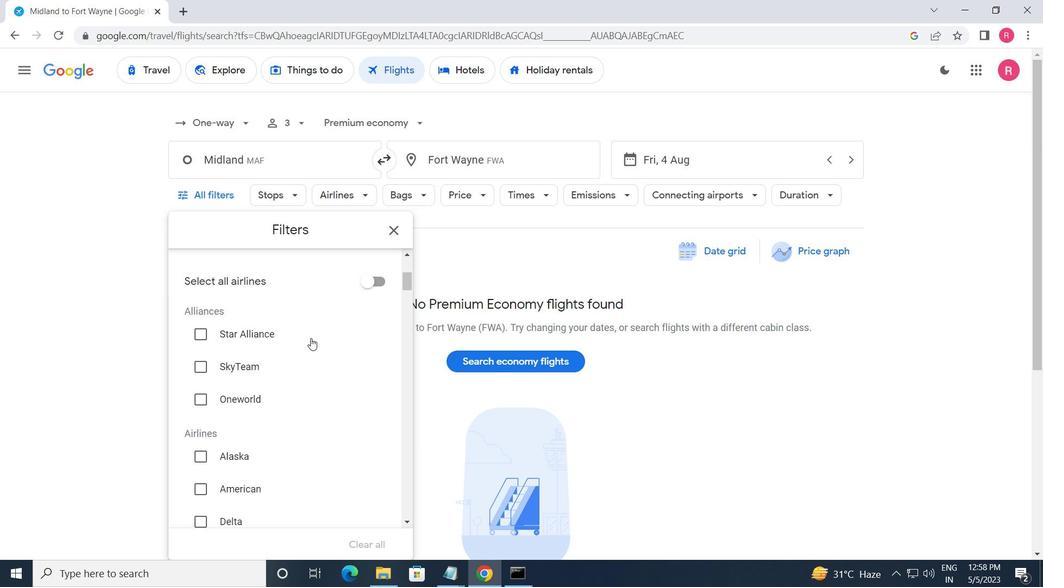 
Action: Mouse moved to (311, 340)
Screenshot: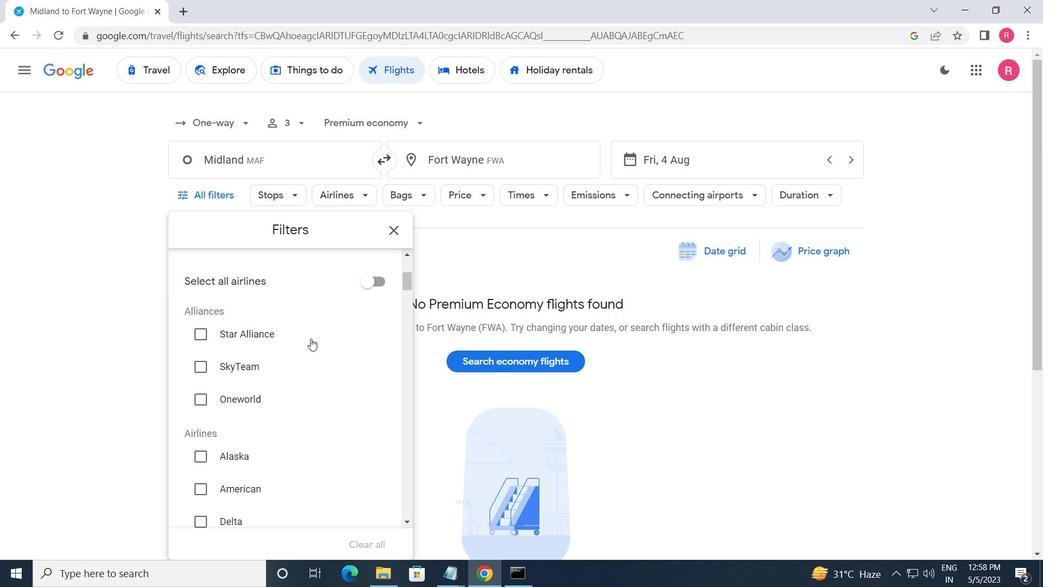 
Action: Mouse scrolled (311, 339) with delta (0, 0)
Screenshot: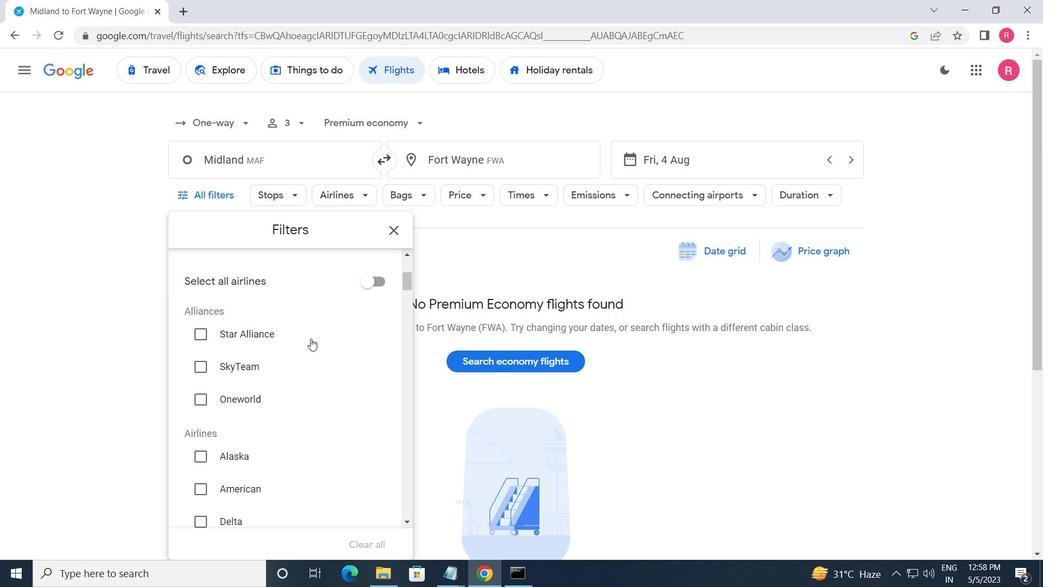 
Action: Mouse moved to (317, 342)
Screenshot: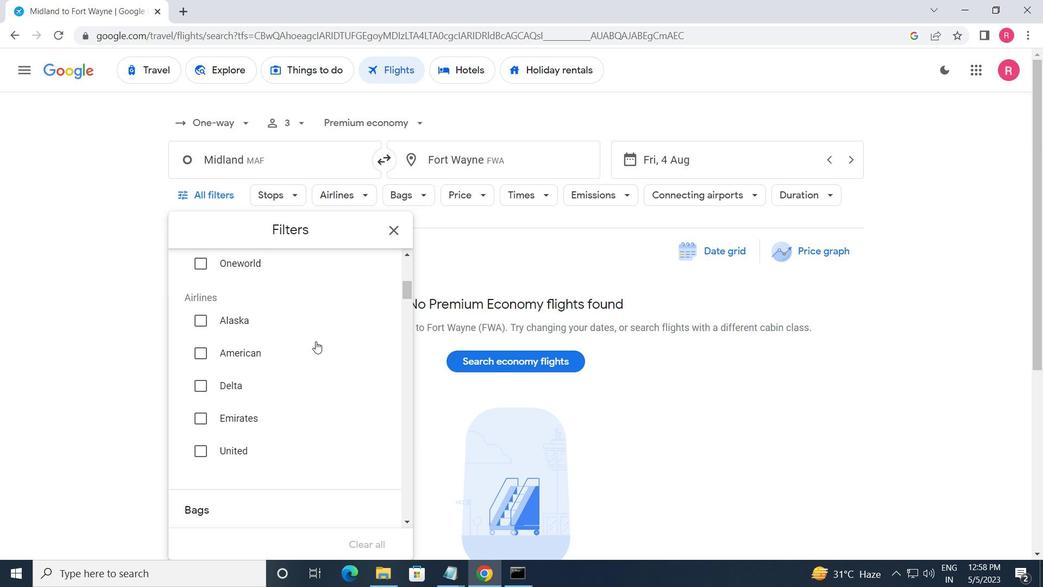 
Action: Mouse scrolled (317, 341) with delta (0, 0)
Screenshot: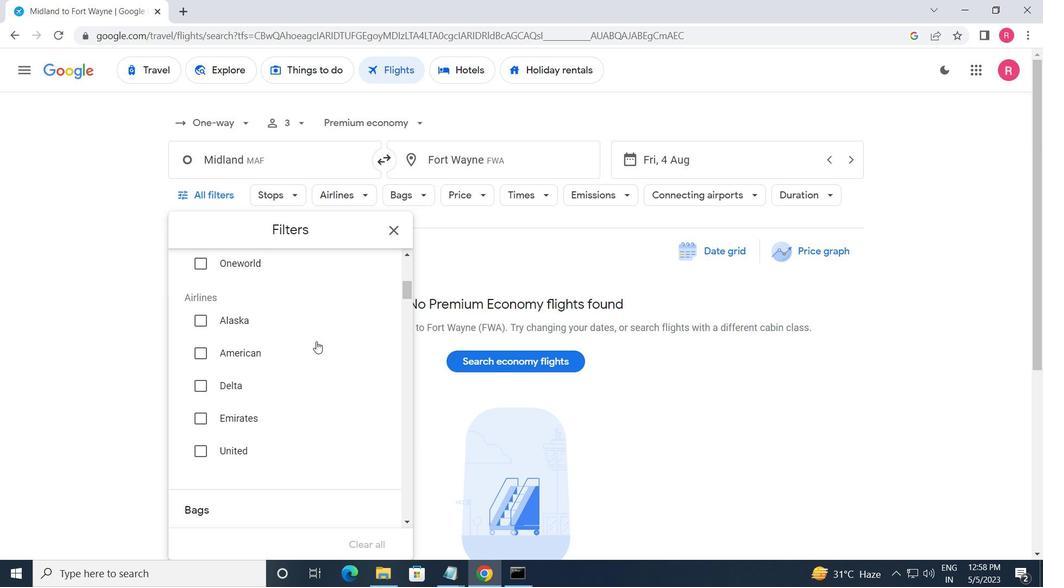 
Action: Mouse moved to (317, 342)
Screenshot: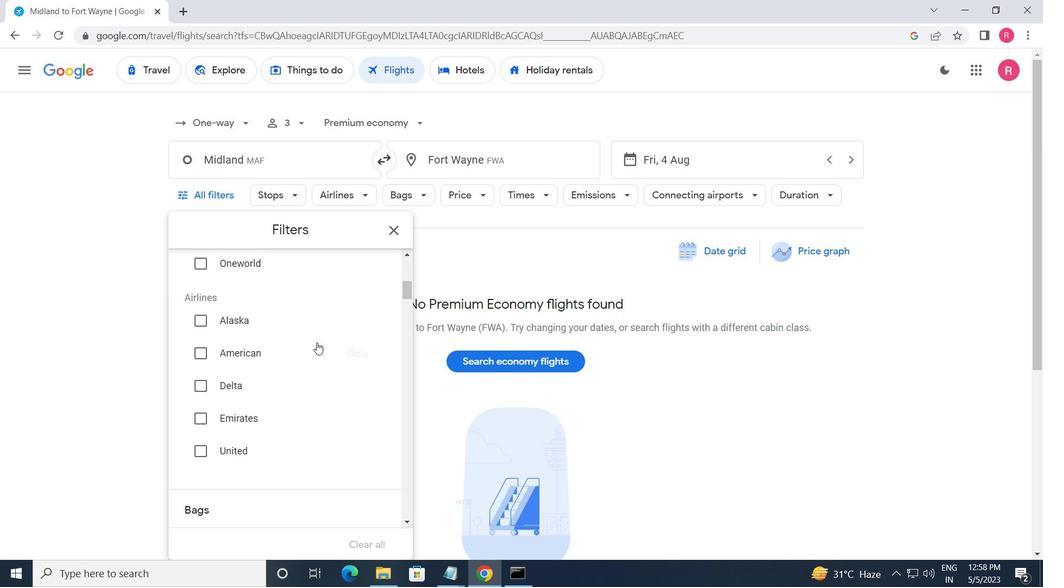 
Action: Mouse scrolled (317, 342) with delta (0, 0)
Screenshot: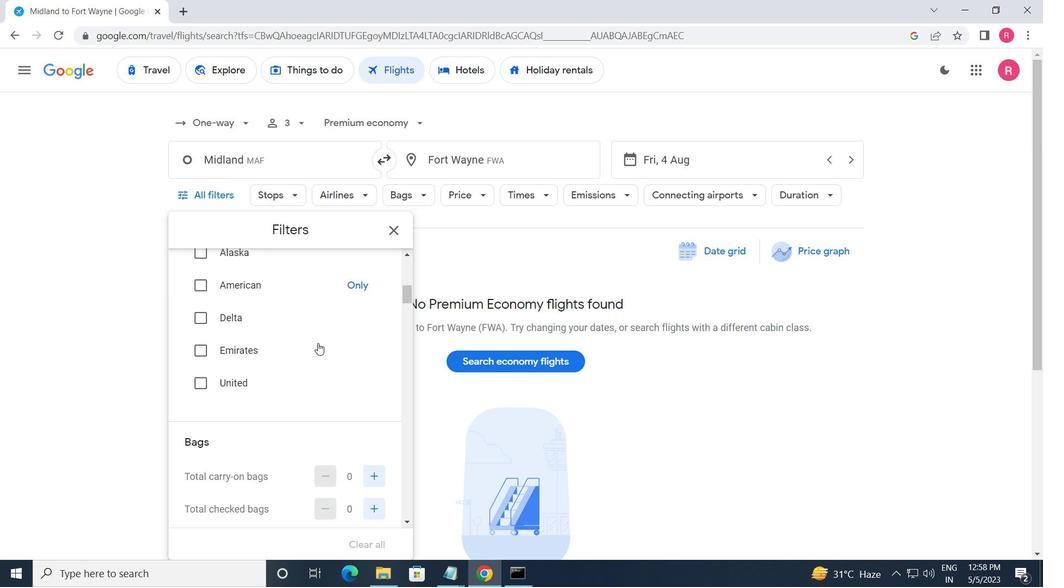 
Action: Mouse moved to (368, 411)
Screenshot: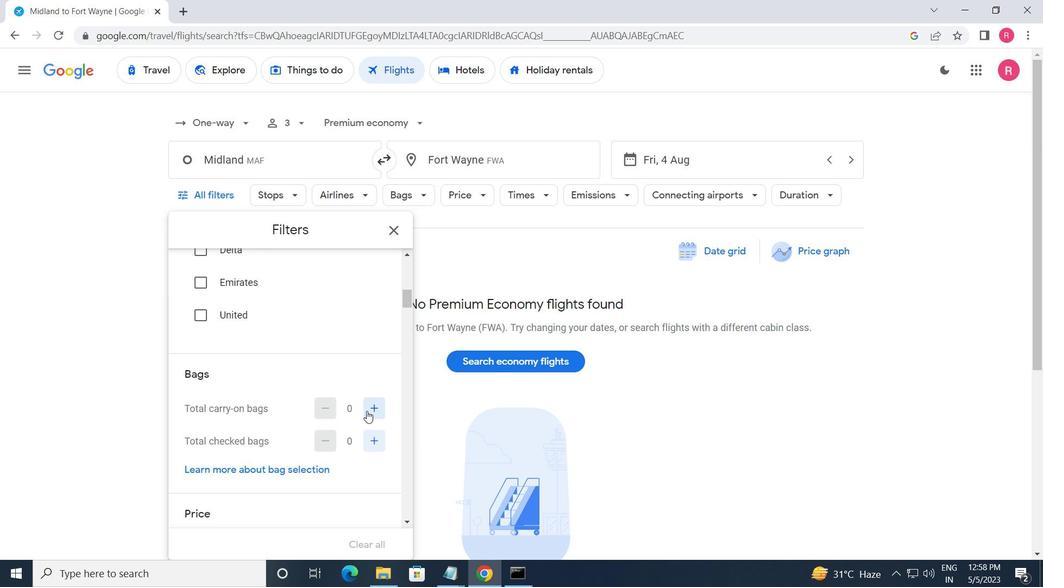 
Action: Mouse pressed left at (368, 411)
Screenshot: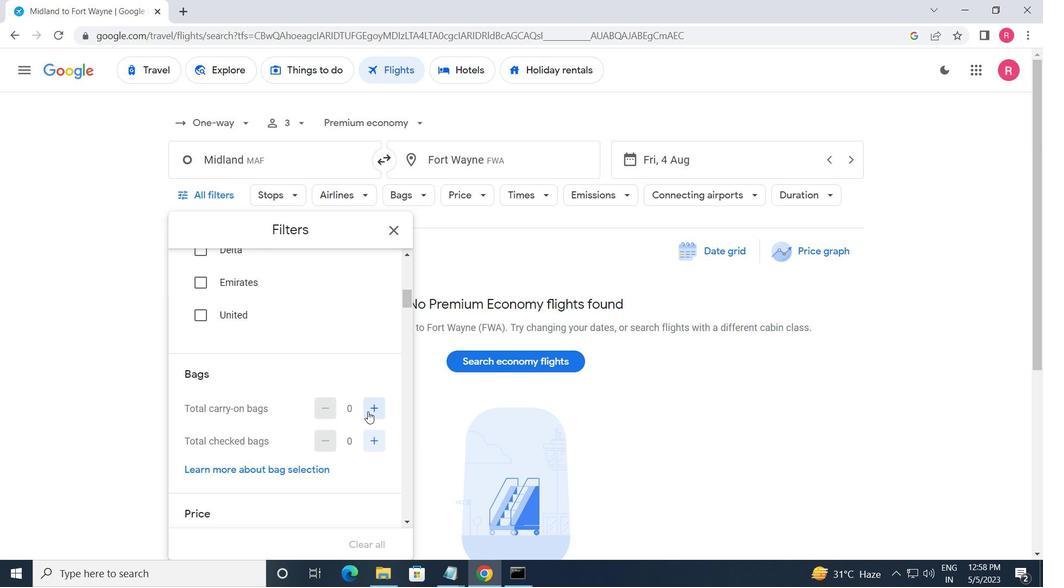 
Action: Mouse pressed left at (368, 411)
Screenshot: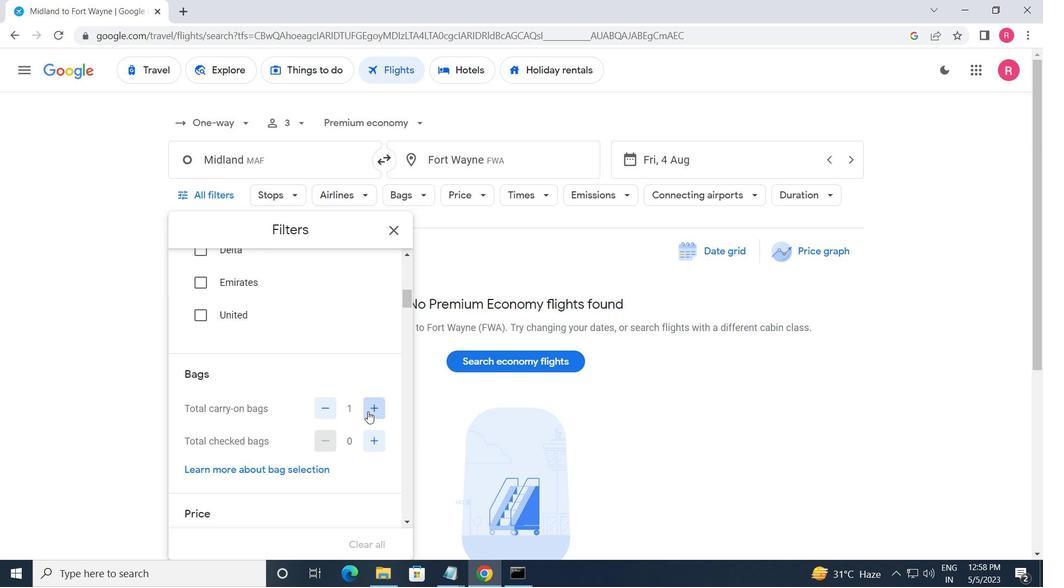 
Action: Mouse moved to (381, 446)
Screenshot: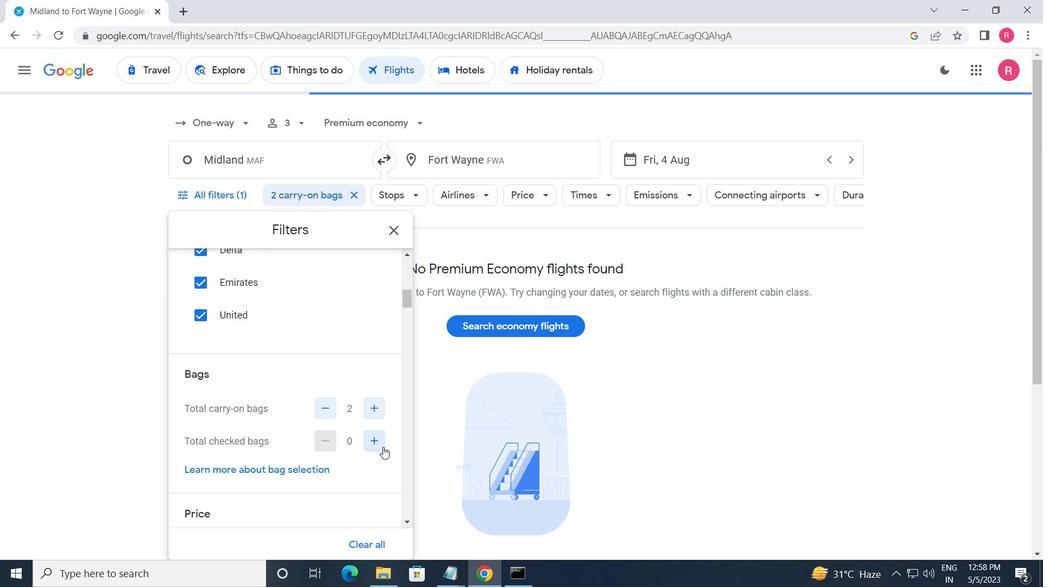 
Action: Mouse pressed left at (381, 446)
Screenshot: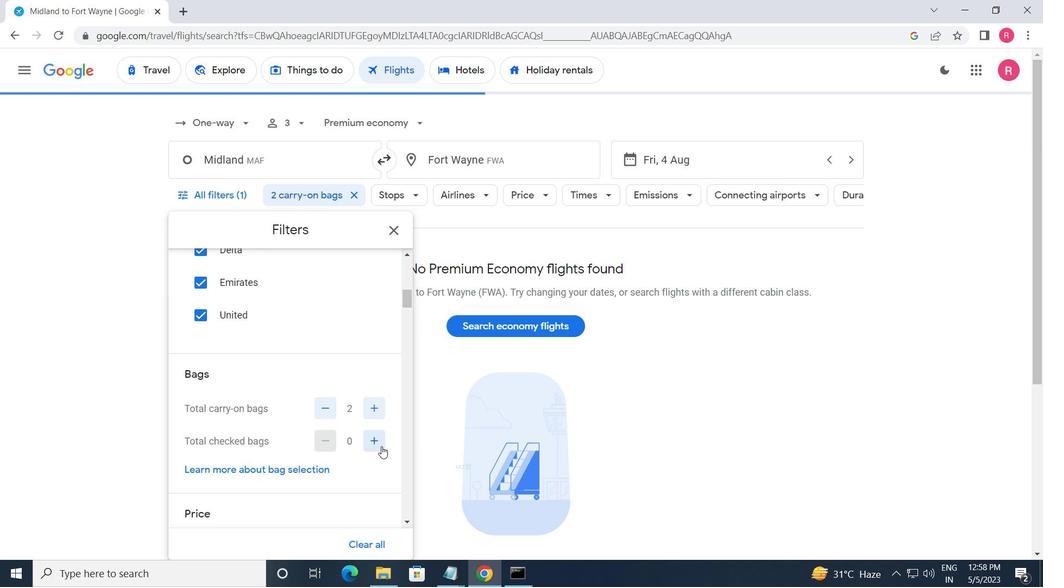 
Action: Mouse moved to (381, 446)
Screenshot: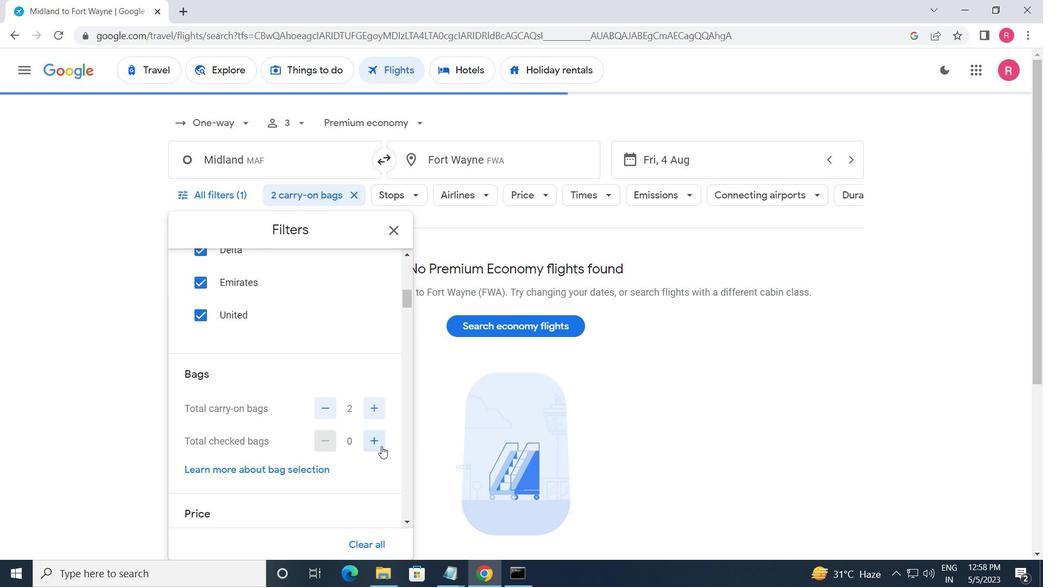 
Action: Mouse pressed left at (381, 446)
Screenshot: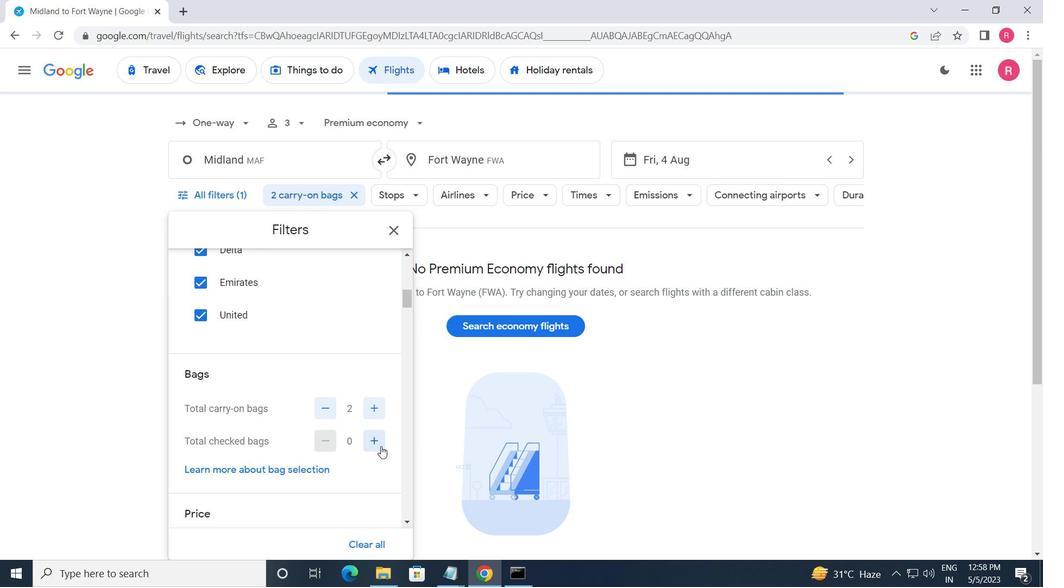 
Action: Mouse pressed left at (381, 446)
Screenshot: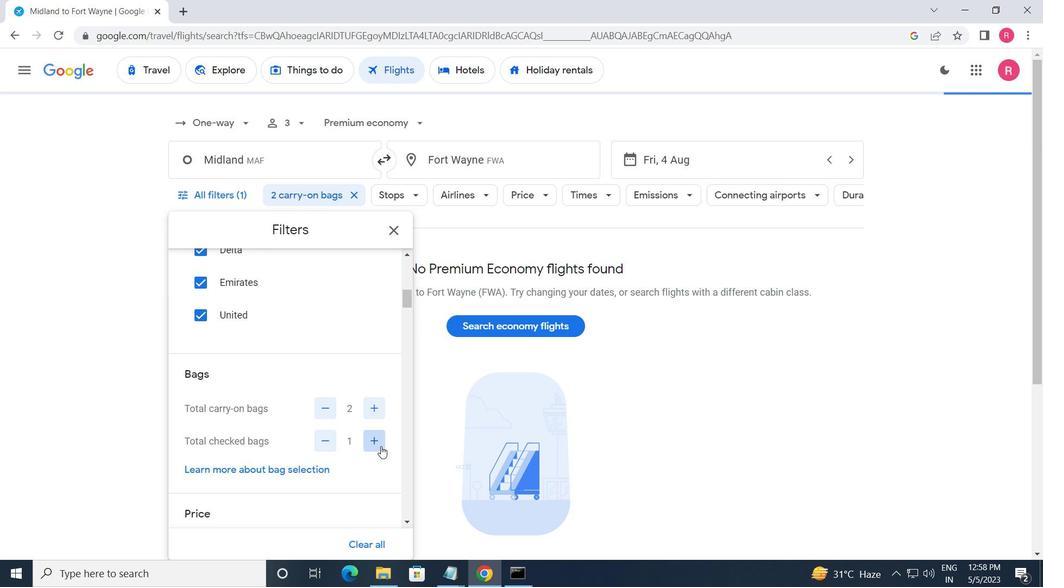 
Action: Mouse moved to (381, 444)
Screenshot: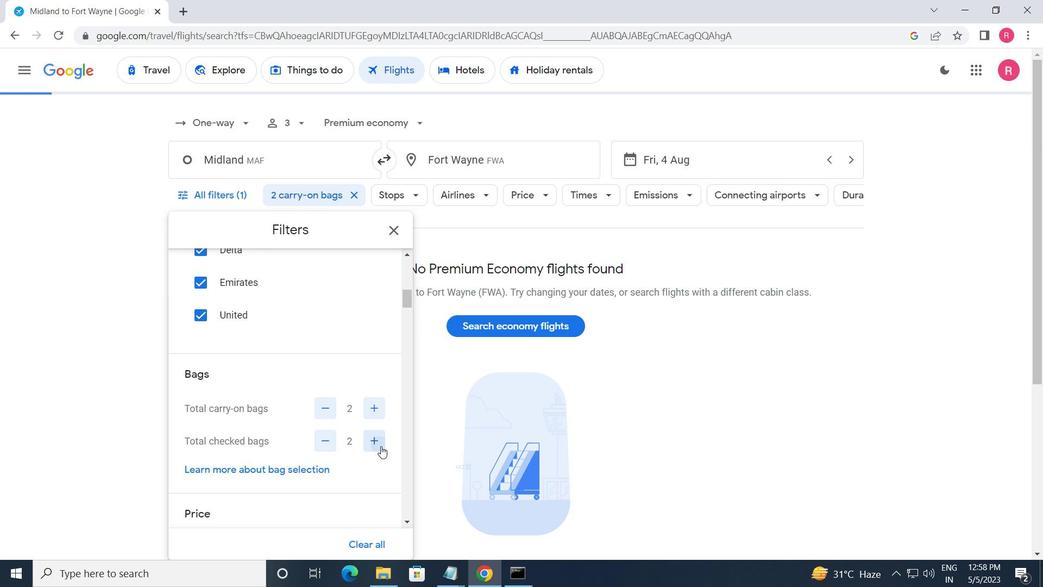 
Action: Mouse pressed left at (381, 444)
Screenshot: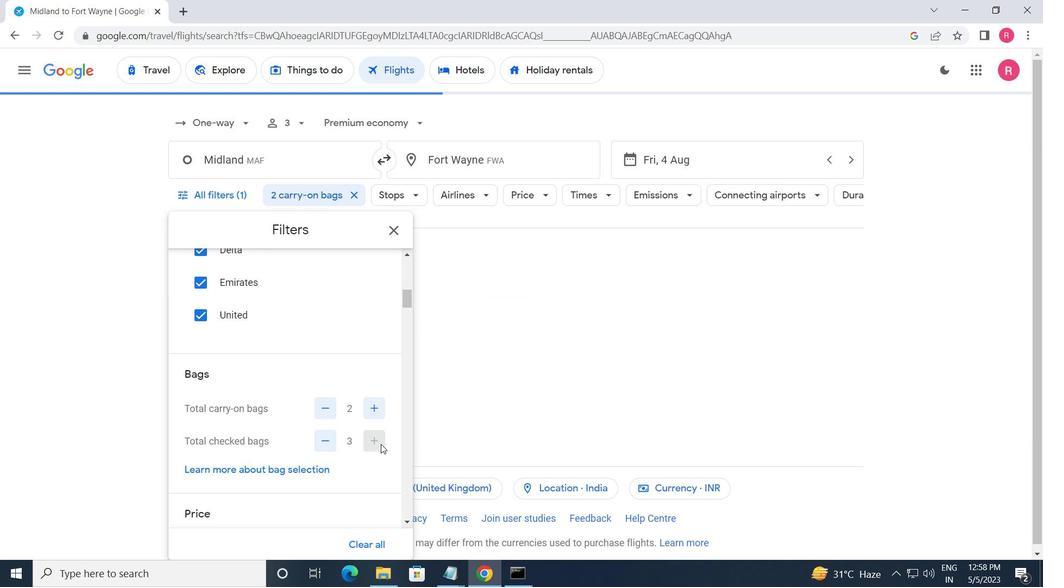 
Action: Mouse moved to (329, 346)
Screenshot: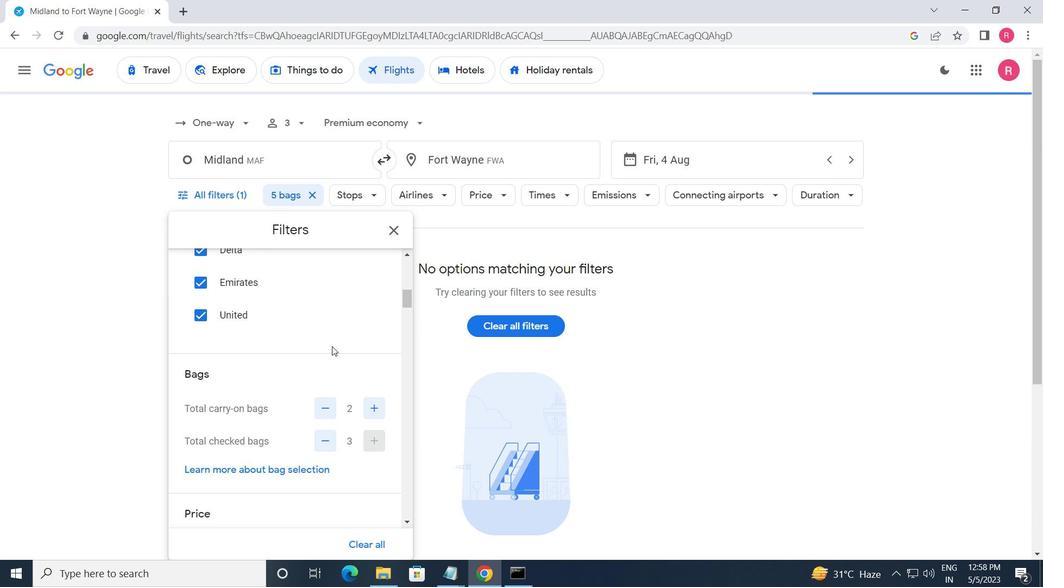
Action: Mouse scrolled (329, 346) with delta (0, 0)
Screenshot: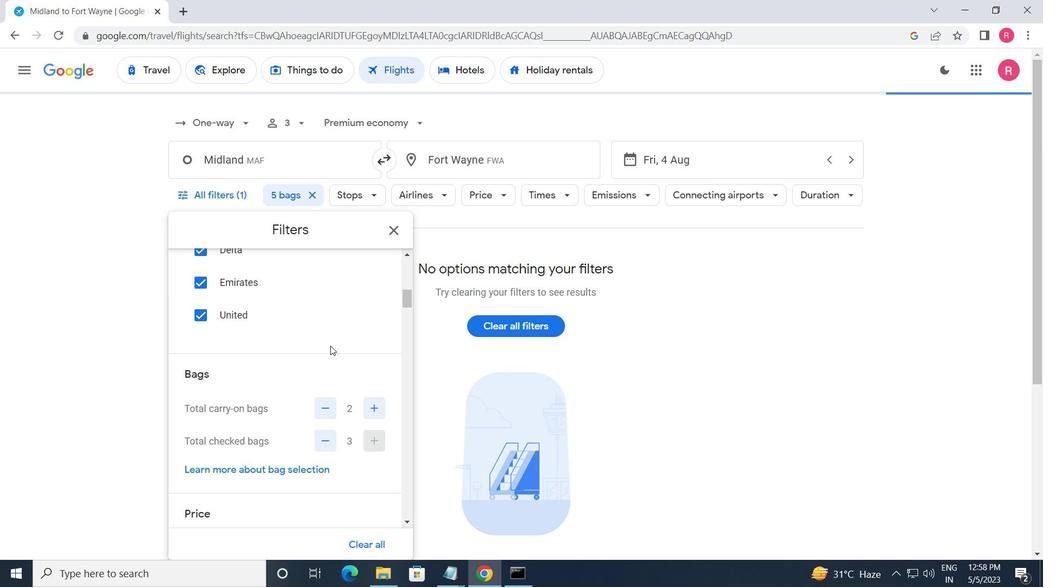 
Action: Mouse moved to (329, 347)
Screenshot: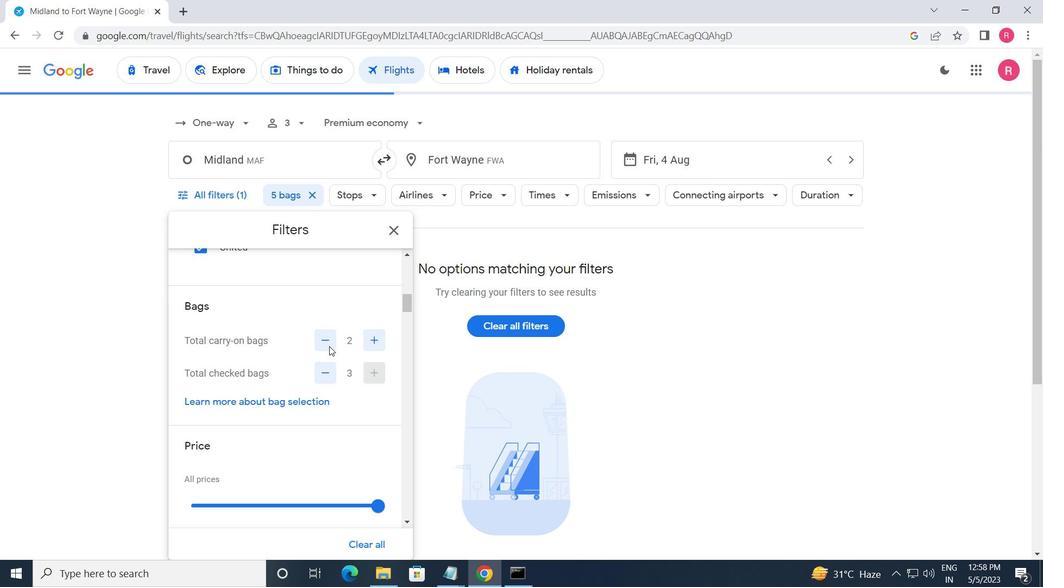 
Action: Mouse scrolled (329, 346) with delta (0, 0)
Screenshot: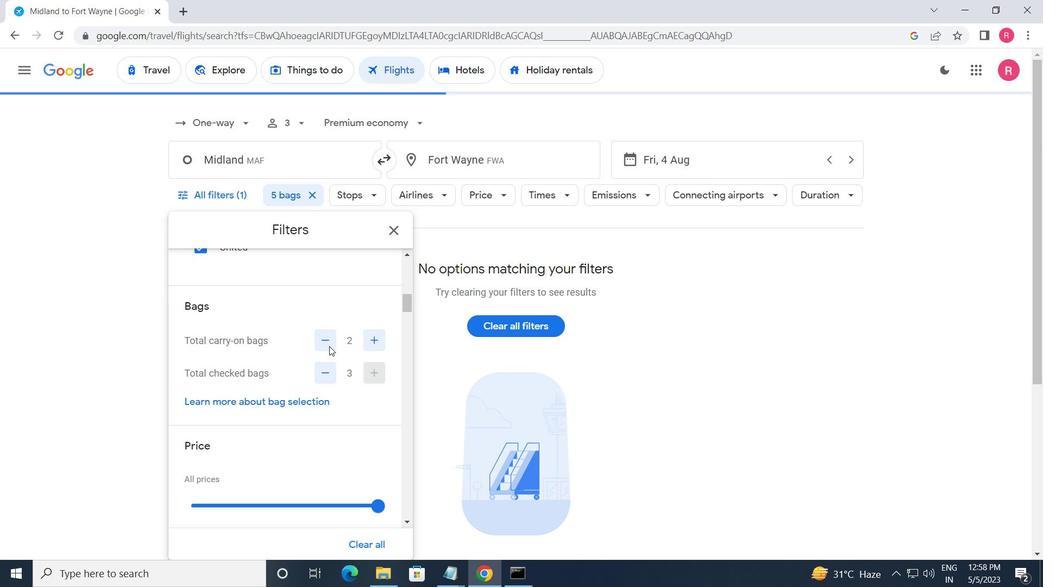 
Action: Mouse moved to (329, 348)
Screenshot: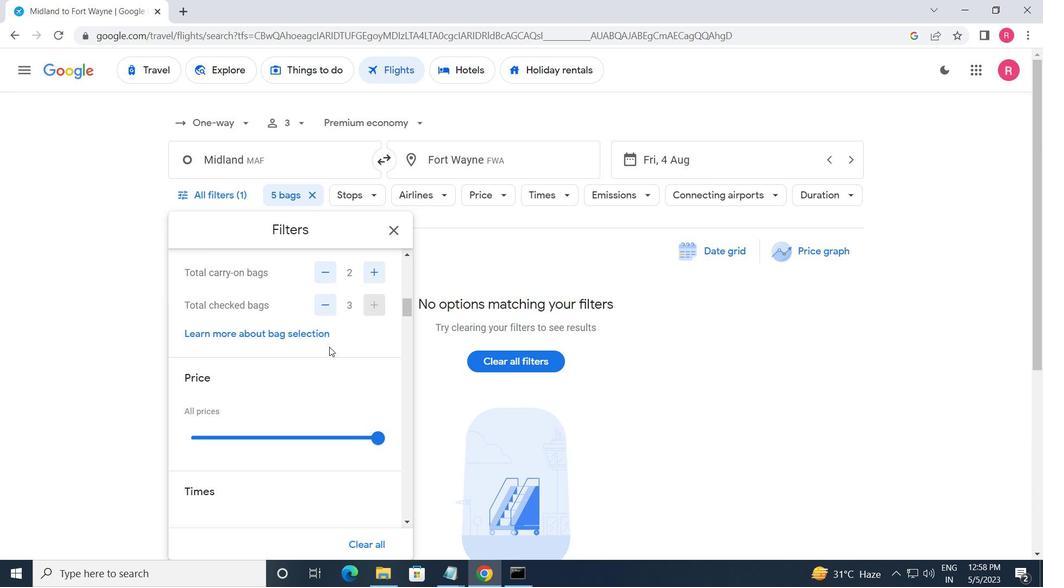 
Action: Mouse scrolled (329, 347) with delta (0, 0)
Screenshot: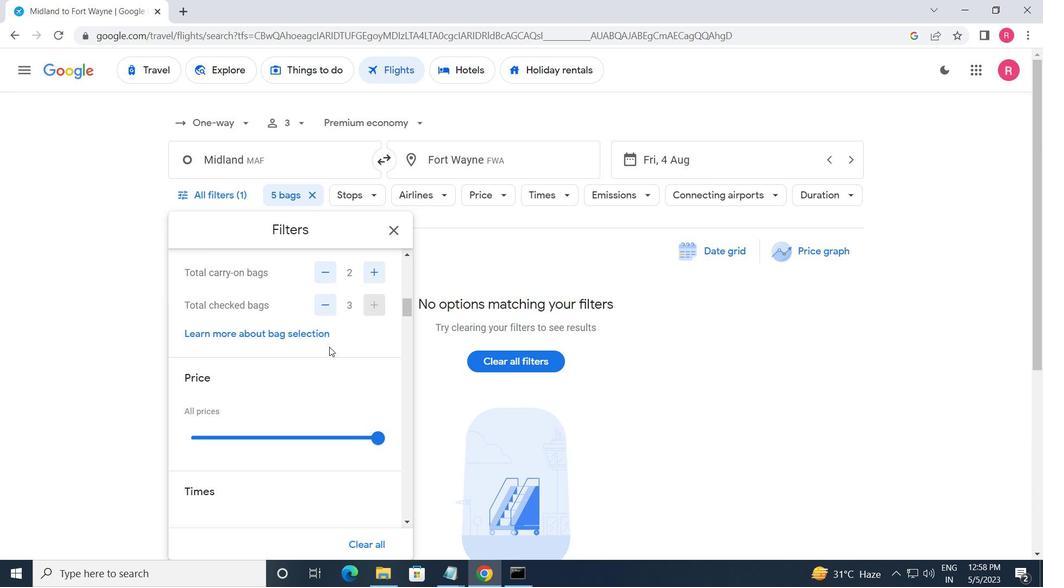 
Action: Mouse moved to (370, 370)
Screenshot: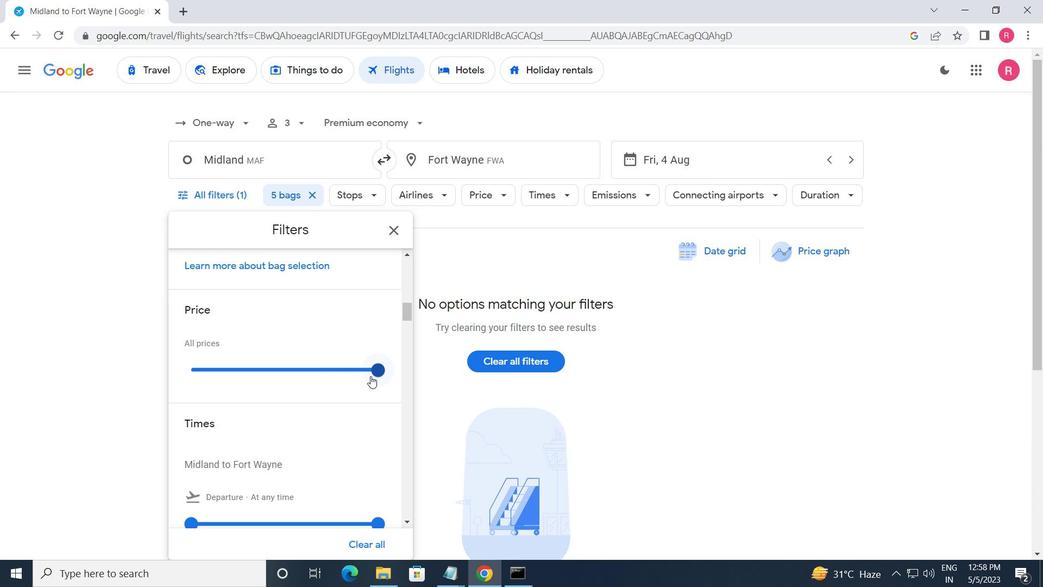 
Action: Mouse pressed left at (370, 370)
Screenshot: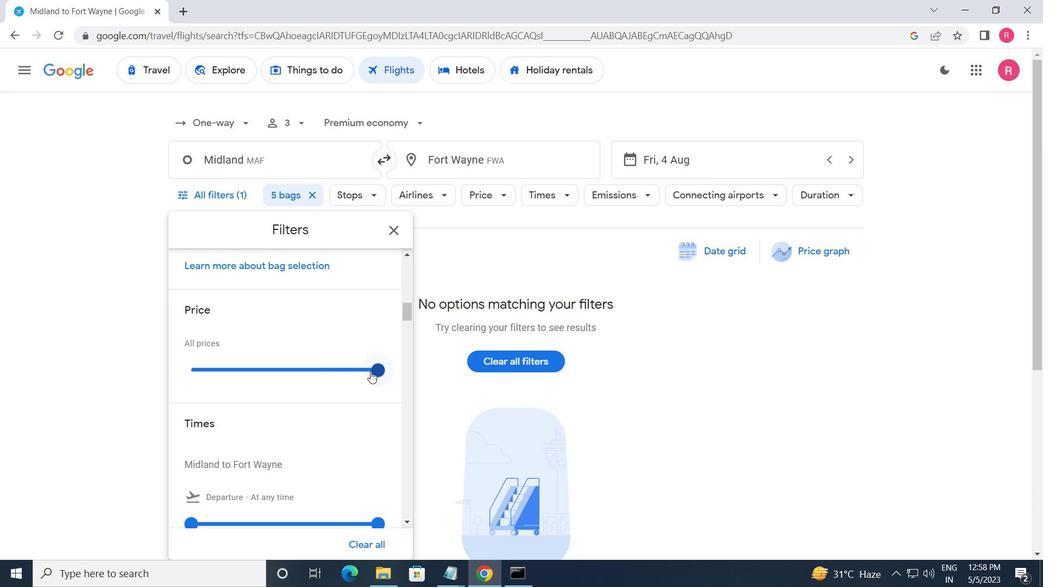 
Action: Mouse moved to (302, 307)
Screenshot: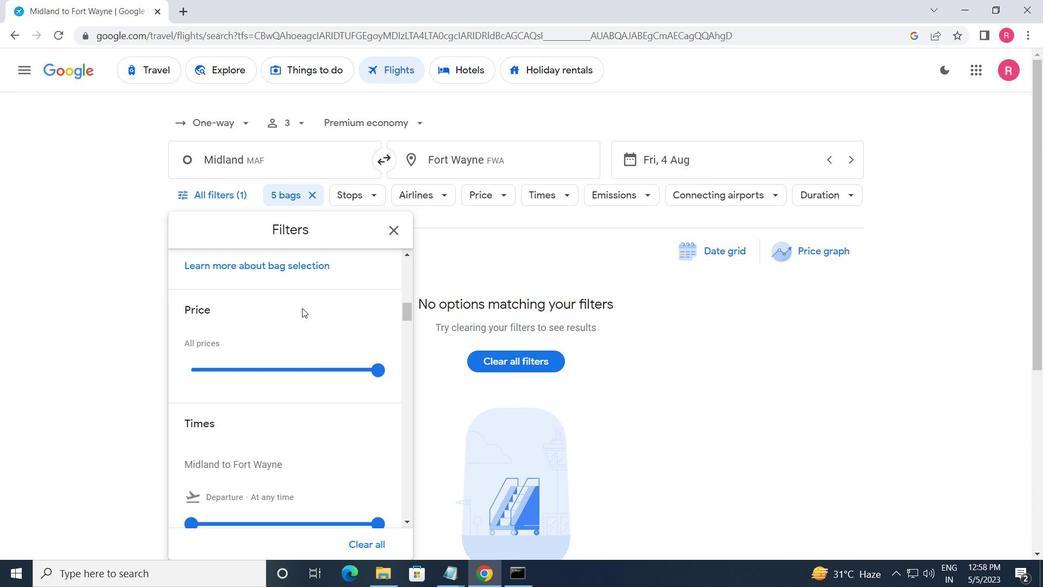 
Action: Mouse scrolled (302, 307) with delta (0, 0)
Screenshot: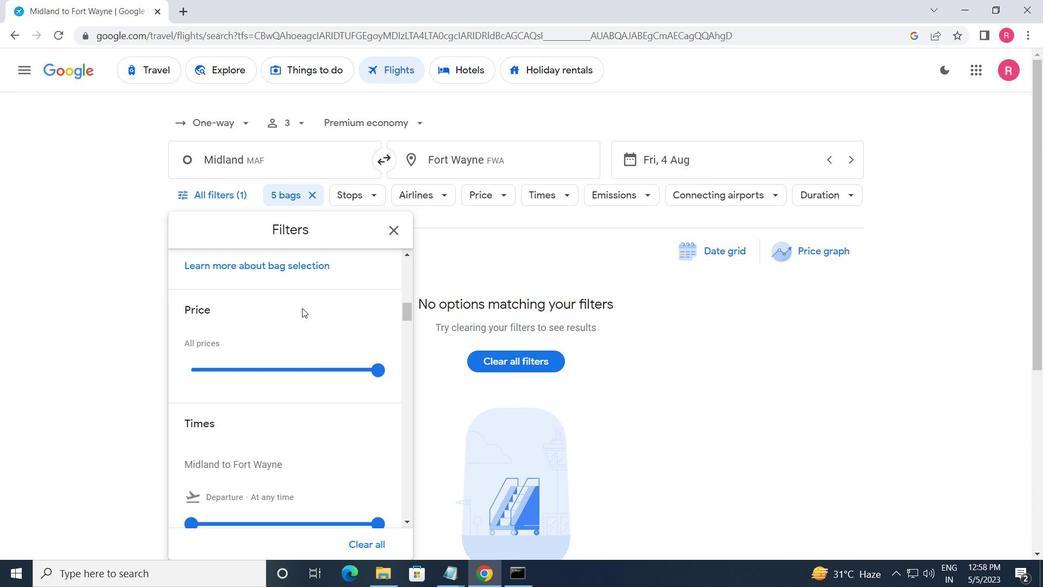 
Action: Mouse moved to (317, 321)
Screenshot: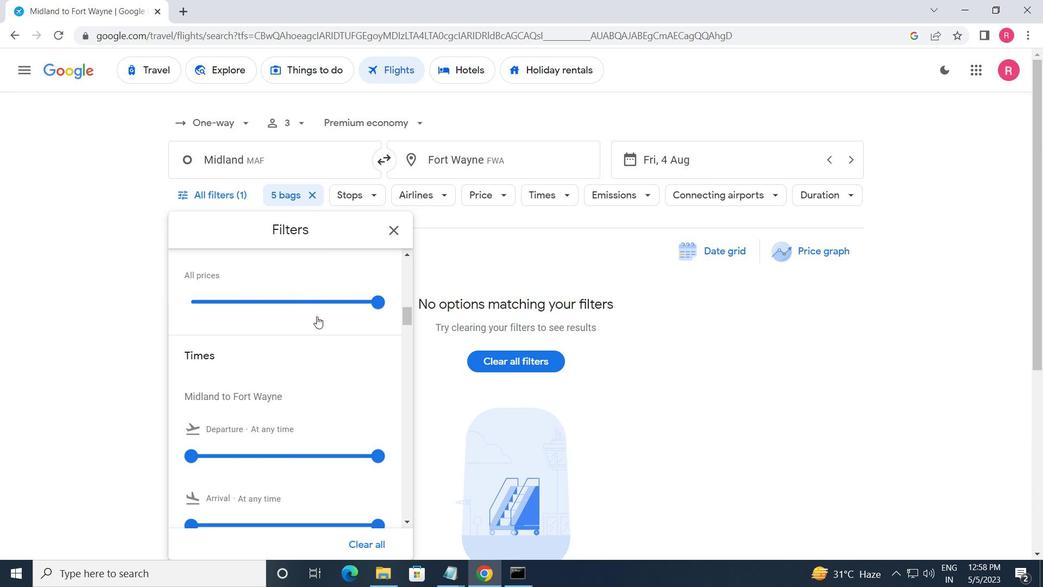
Action: Mouse scrolled (317, 321) with delta (0, 0)
Screenshot: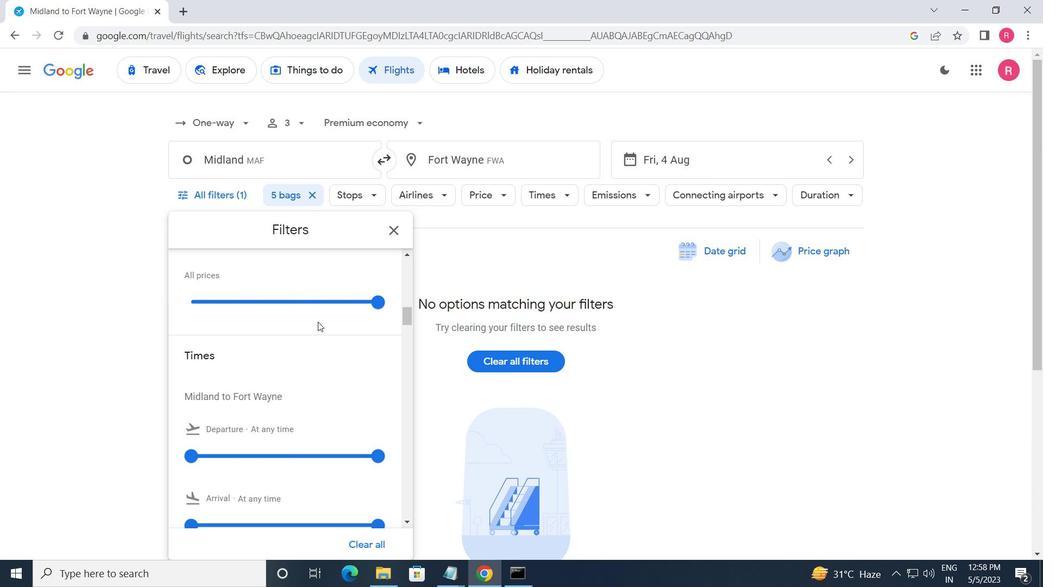 
Action: Mouse moved to (191, 385)
Screenshot: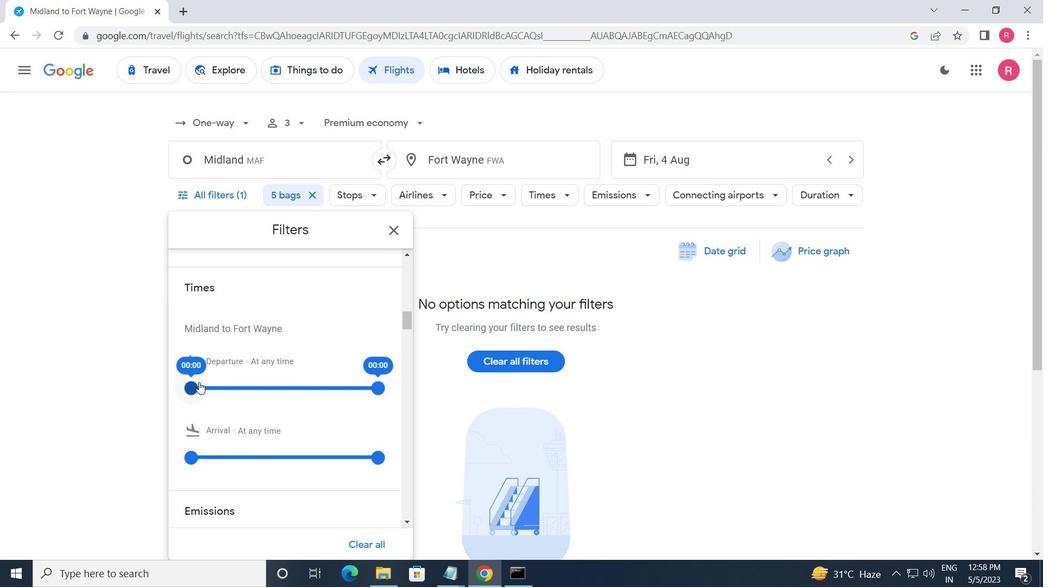 
Action: Mouse pressed left at (191, 385)
Screenshot: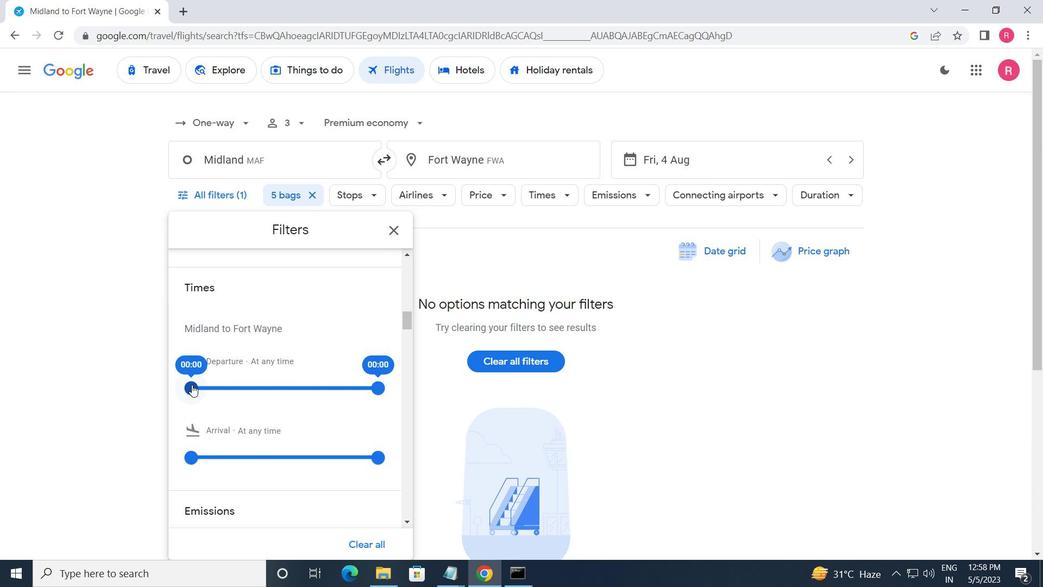 
Action: Mouse moved to (308, 387)
Screenshot: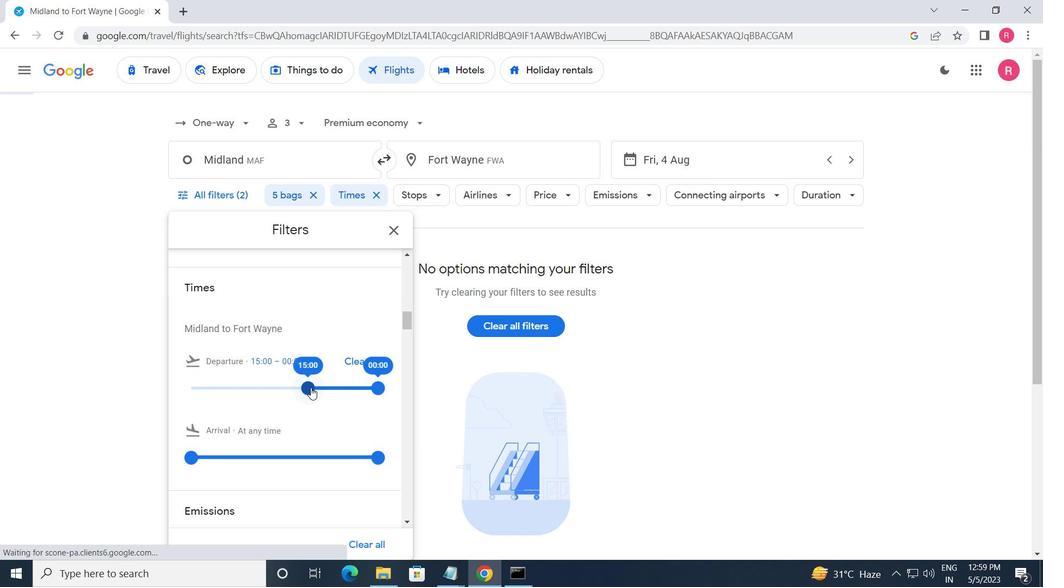 
Action: Mouse pressed left at (308, 387)
Screenshot: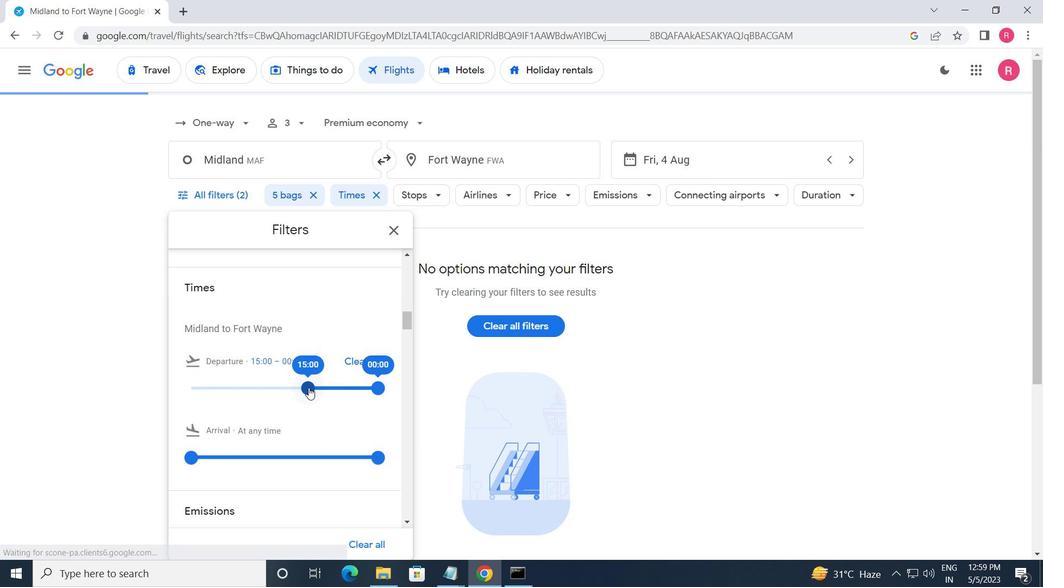 
Action: Mouse moved to (380, 387)
Screenshot: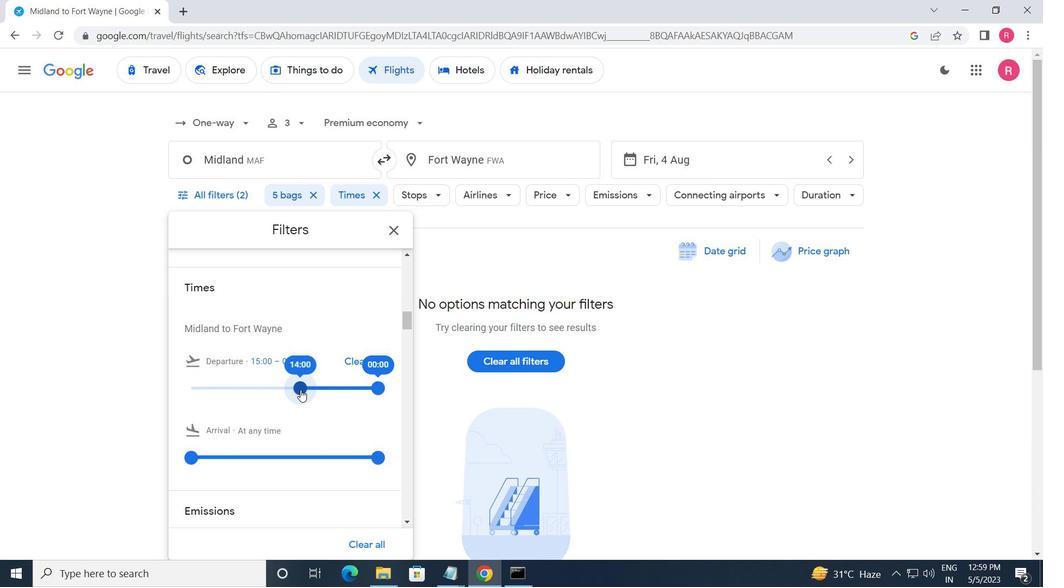 
Action: Mouse pressed left at (380, 387)
Screenshot: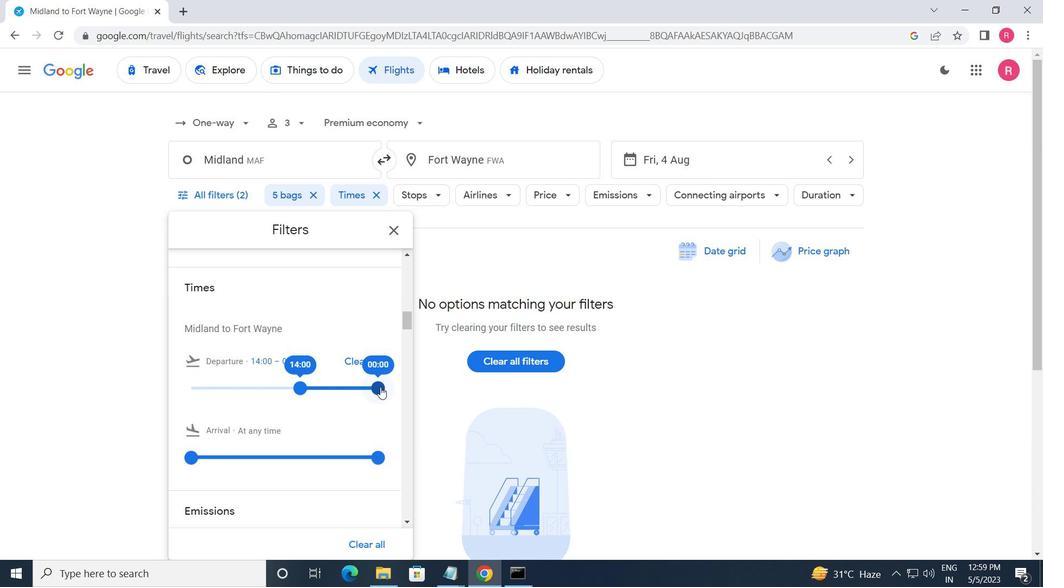 
Action: Mouse moved to (391, 227)
Screenshot: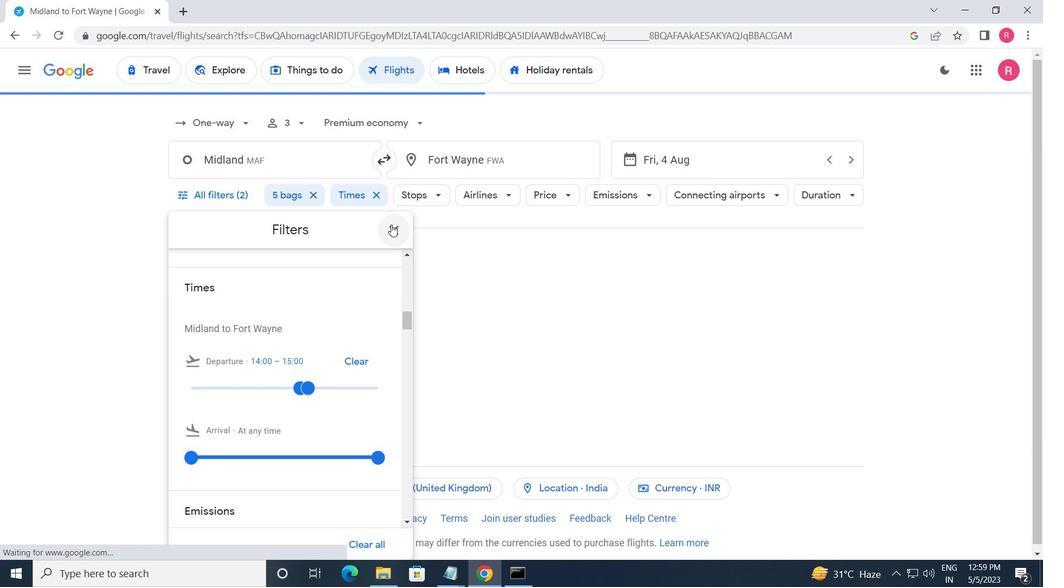 
Action: Mouse pressed left at (391, 227)
Screenshot: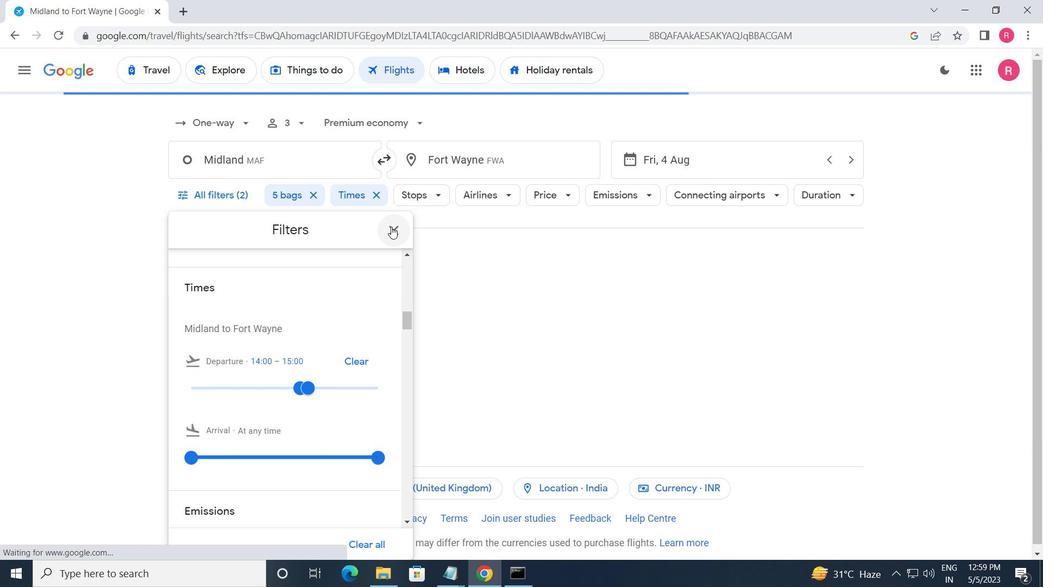 
Action: Mouse moved to (391, 227)
Screenshot: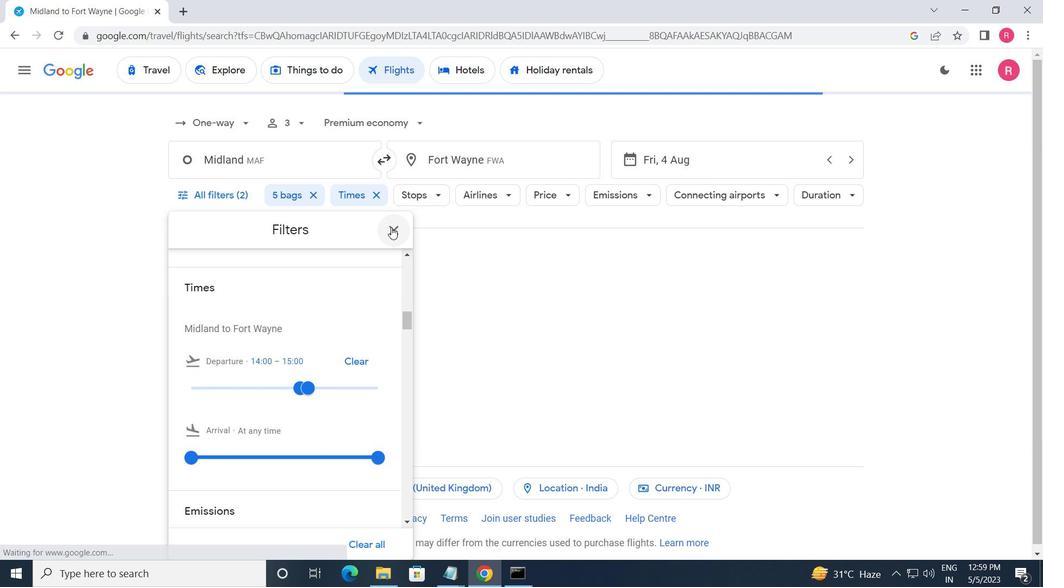 
